 Task: Open an excel sheet with  and write heading  Make a employee details data  Add 10 employee name:-  'Ethan Reynolds, Olivia Thompson, Benjamin Martinez, Emma Davis, Alexander Mitchell, Ava Rodriguez, Daniel Anderson, Mia Lewis, Christopher Scott, Sophia Harris. _x000D_
' in December Last week sales are  1000 to 1010. Department:-  Sales, HR, Finance, Marketing, IT, Operations, Finance, HR, Sales, Marketing. _x000D_
Position:-  Sales Manager, HR Manager, Accountant, Marketing Specialist, IT Specialist, Operations Manager, Financial Analyst, HR Assistant, Sales Representative, Marketing Assistant. _x000D_
Salary (USD):-  5000,4500,4000, 3800, 4200, 5200, 3800, 2800, 3200, 2500. _x000D_
Start Date:-  1/15/2020,7/1/2019, 3/10/2021,2/5/2022, 11/30/2018,6/15/2020, 9/1/2021,4/20/2022, 2/10/2019,9/5/2020. Save page auditingSalesPerformance_2022
Action: Mouse moved to (175, 132)
Screenshot: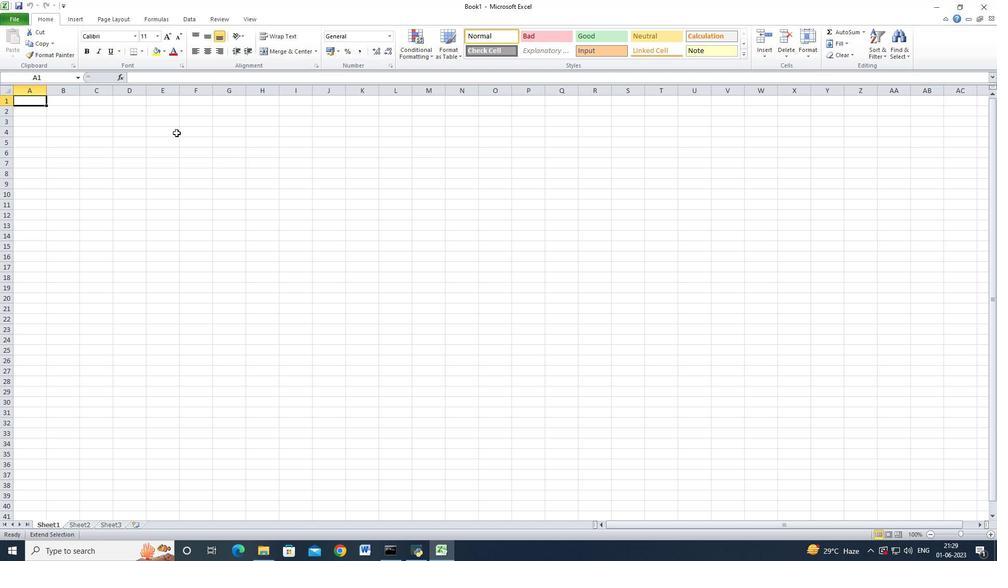 
Action: Key pressed <Key.shift>Make<Key.space>a<Key.space><Key.shift_r>E<Key.backspace>employee<Key.space>details<Key.space>data<Key.down><Key.shift_r>S.<Key.space><Key.shift>No.<Key.enter><Key.up><Key.right><Key.shift_r>Employee<Key.space><Key.shift>Name<Key.down><Key.left>1<Key.right><Key.shift_r>Ethan<Key.space><Key.shift_r>Reynolds<Key.down><Key.left>2<Key.right><Key.shift>Olivia<Key.space><Key.shift_r>Thompson<Key.down><Key.left>3<Key.right><Key.shift_r>En<Key.backspace>e<Key.backspace><Key.backspace><Key.backspace><Key.shift>Bem<Key.backspace>njamin<Key.space><Key.shift>Martinez<Key.down><Key.left>4<Key.right><Key.shift_r>Emma<Key.space><Key.shift_r>Davis<Key.down><Key.left>5<Key.right><Key.left><Key.right><Key.left><Key.right><Key.shift_r>Alexander<Key.space><Key.shift>Mitchell<Key.down><Key.left>6<Key.down><Key.up><Key.right><Key.shift_r>Ava<Key.space><Key.shift_r>Rodriguez<Key.down><Key.left>7<Key.right><Key.shift_r>Daniel<Key.space><Key.shift_r>Anderson<Key.down><Key.left>8<Key.right><Key.shift>Mia<Key.space><Key.shift>Lewis<Key.space><Key.down><Key.left>9<Key.right><Key.shift_r>Christopher<Key.space><Key.shift_r>Scott<Key.down><Key.left>10<Key.right><Key.shift_r>Sp<Key.backspace>ophia<Key.space><Key.shift>Harris<Key.down><Key.up><Key.up><Key.down><Key.up><Key.right><Key.shift_r>De<Key.esc>
Screenshot: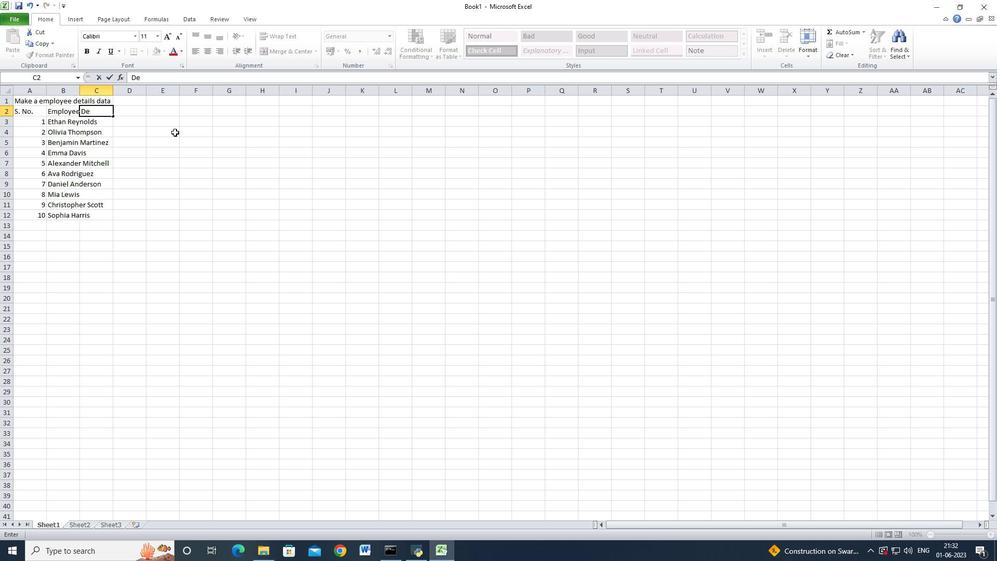 
Action: Mouse moved to (7, 88)
Screenshot: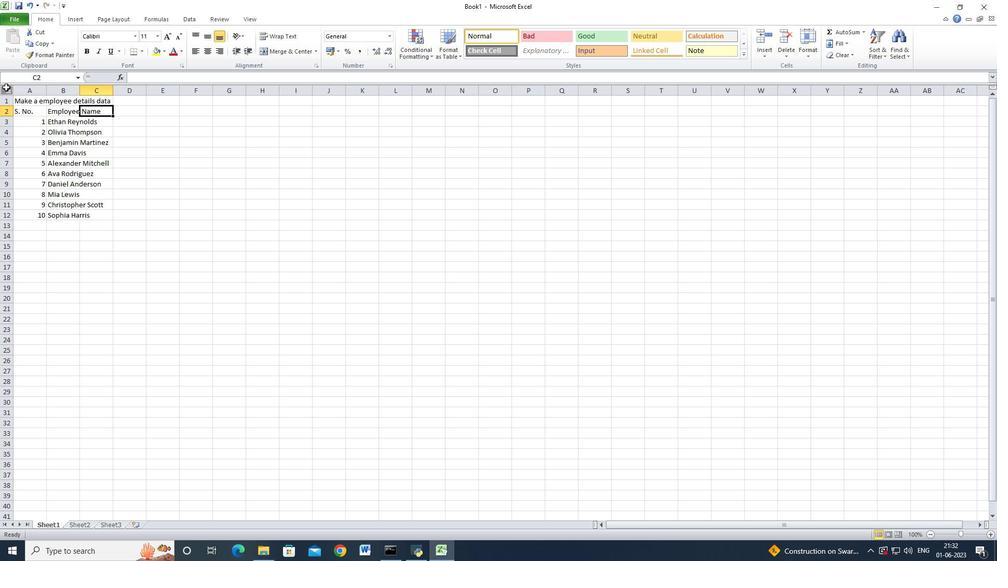 
Action: Mouse pressed left at (7, 88)
Screenshot: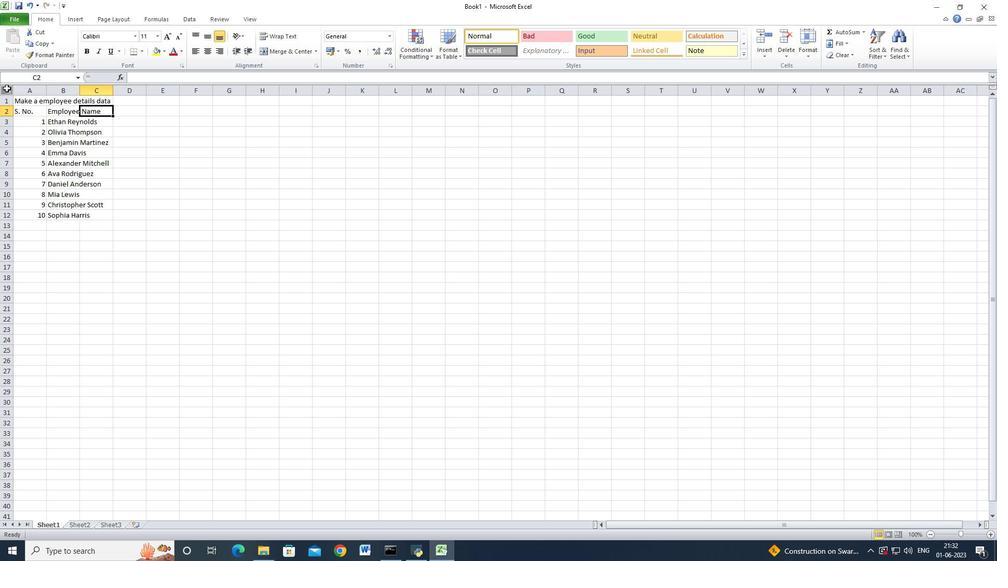 
Action: Mouse moved to (47, 93)
Screenshot: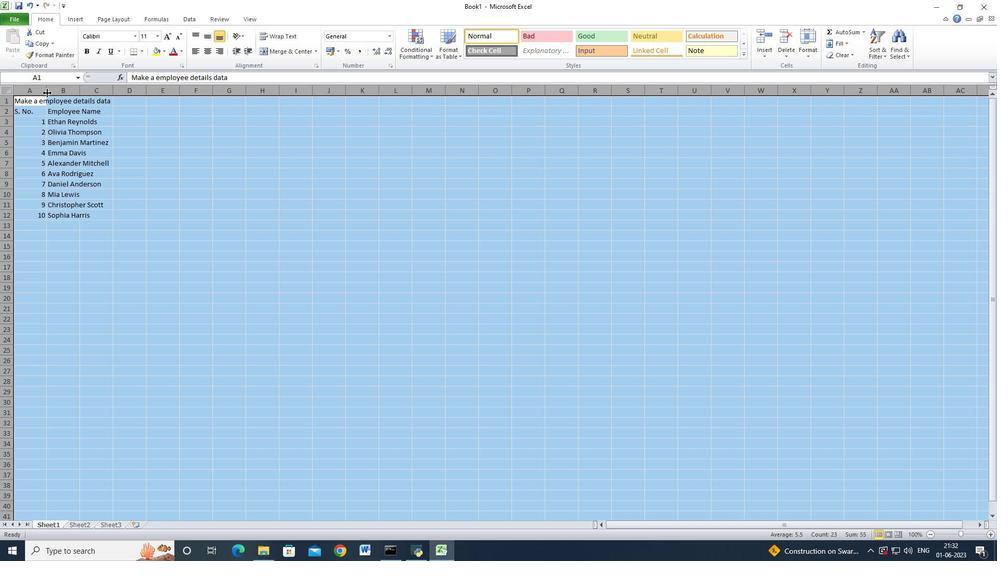 
Action: Mouse pressed left at (47, 93)
Screenshot: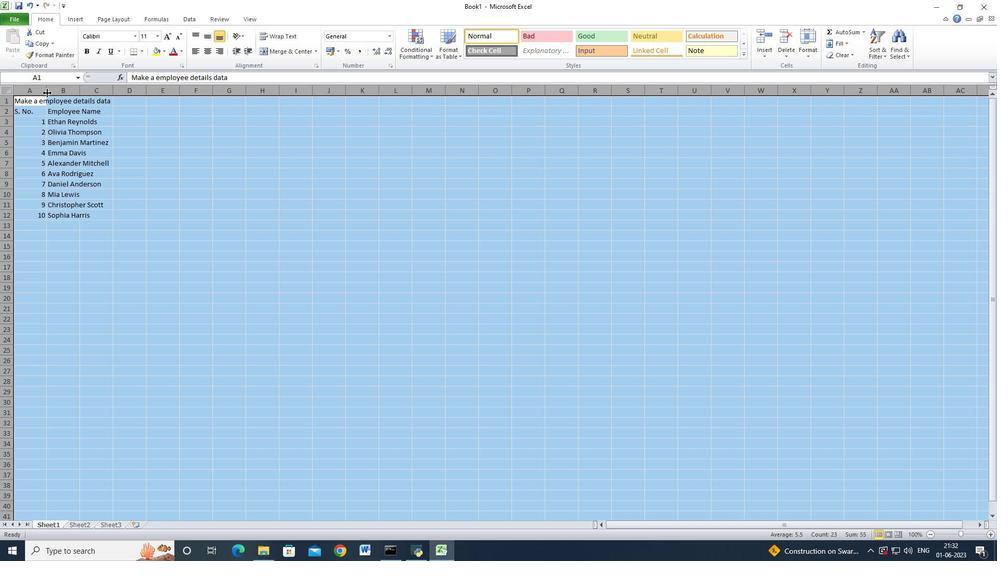 
Action: Mouse moved to (48, 94)
Screenshot: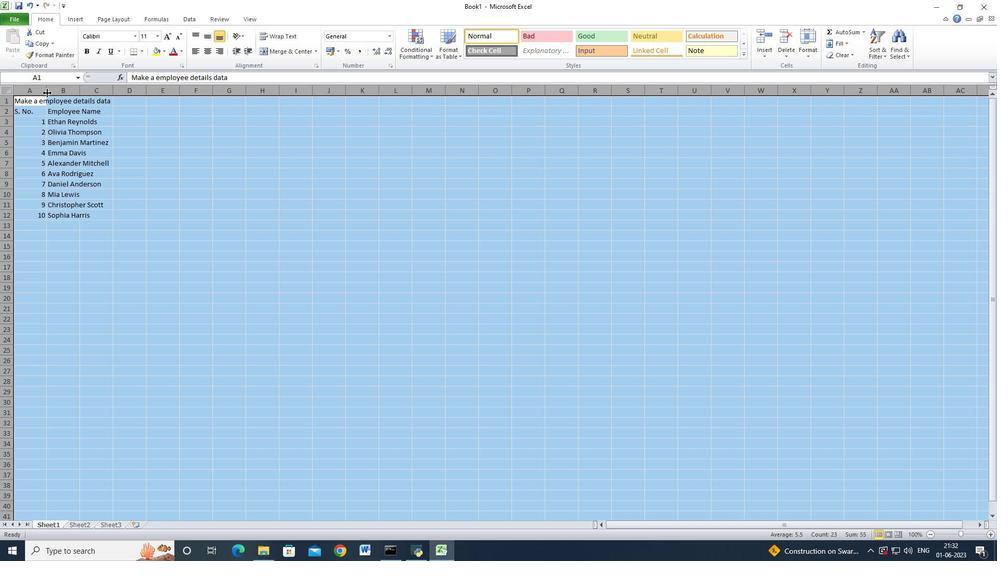 
Action: Mouse pressed left at (48, 94)
Screenshot: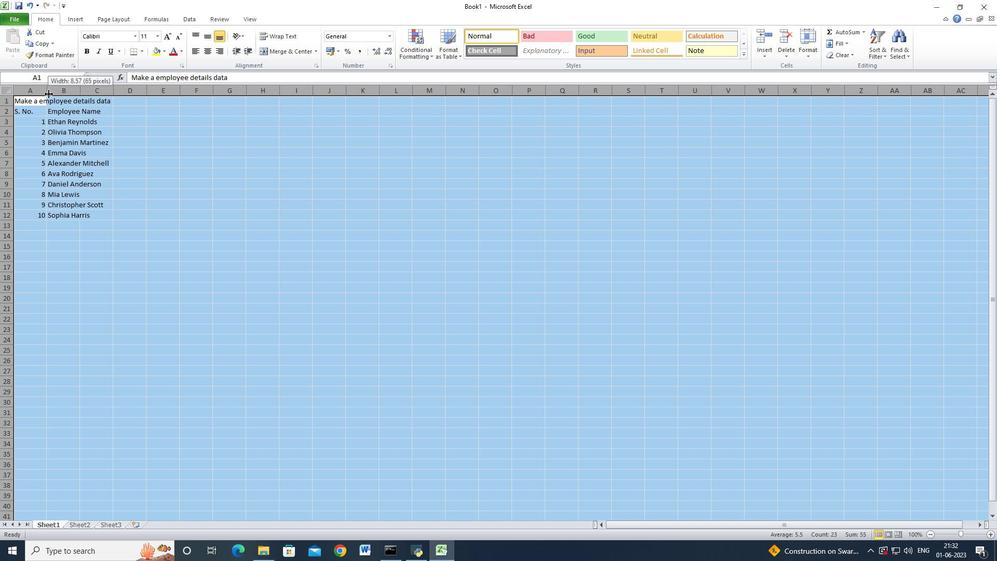
Action: Mouse moved to (49, 91)
Screenshot: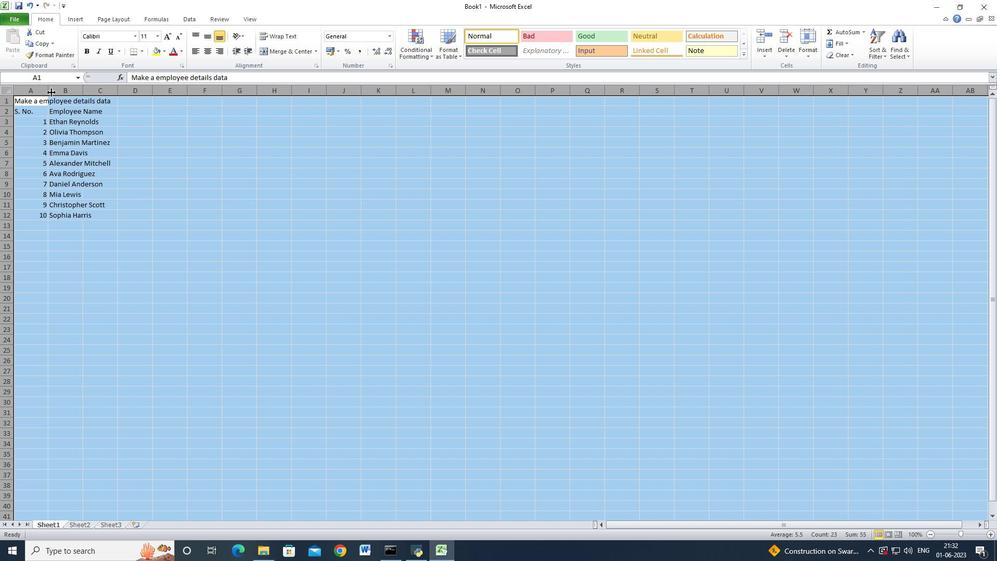 
Action: Mouse pressed left at (49, 91)
Screenshot: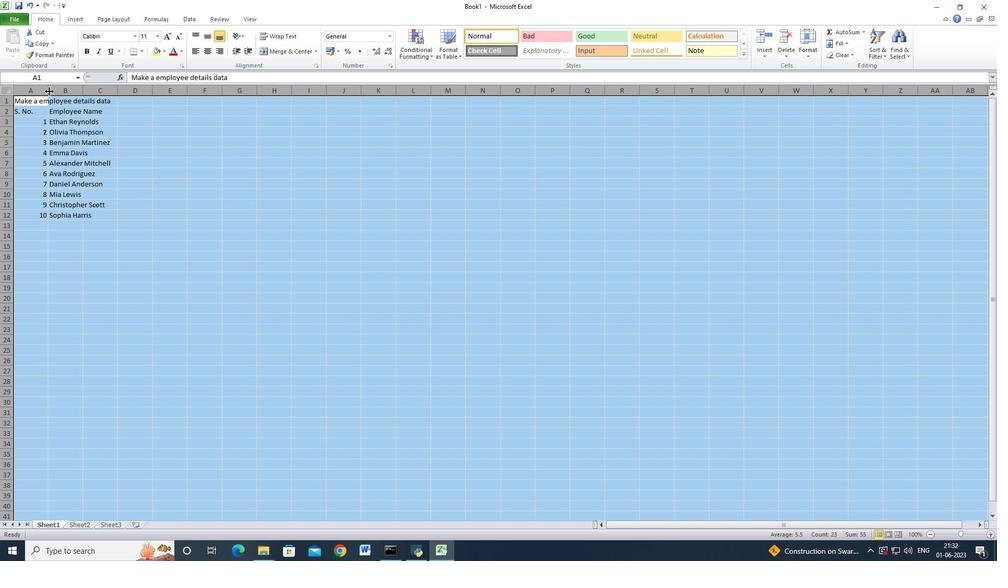 
Action: Mouse moved to (49, 91)
Screenshot: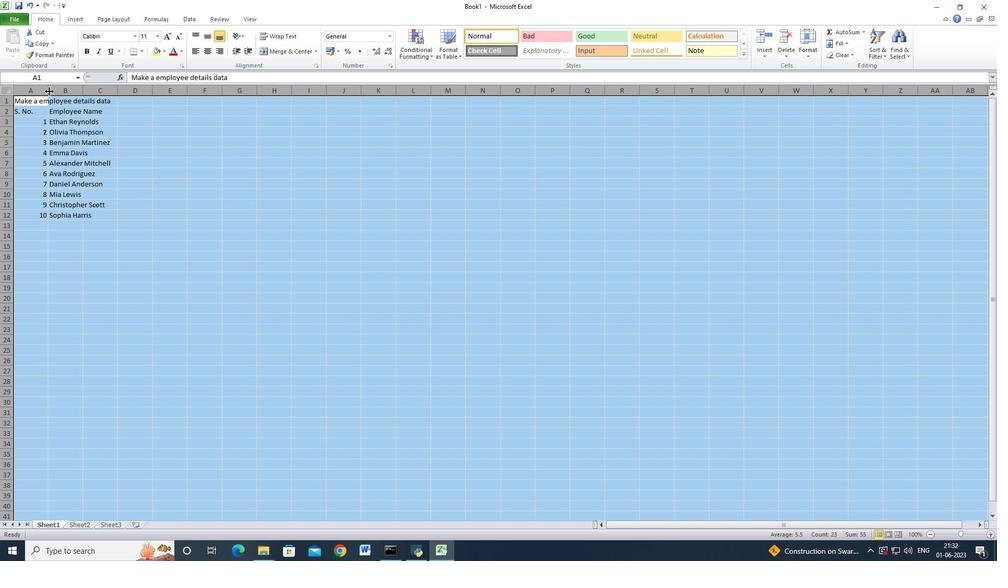 
Action: Mouse pressed left at (49, 91)
Screenshot: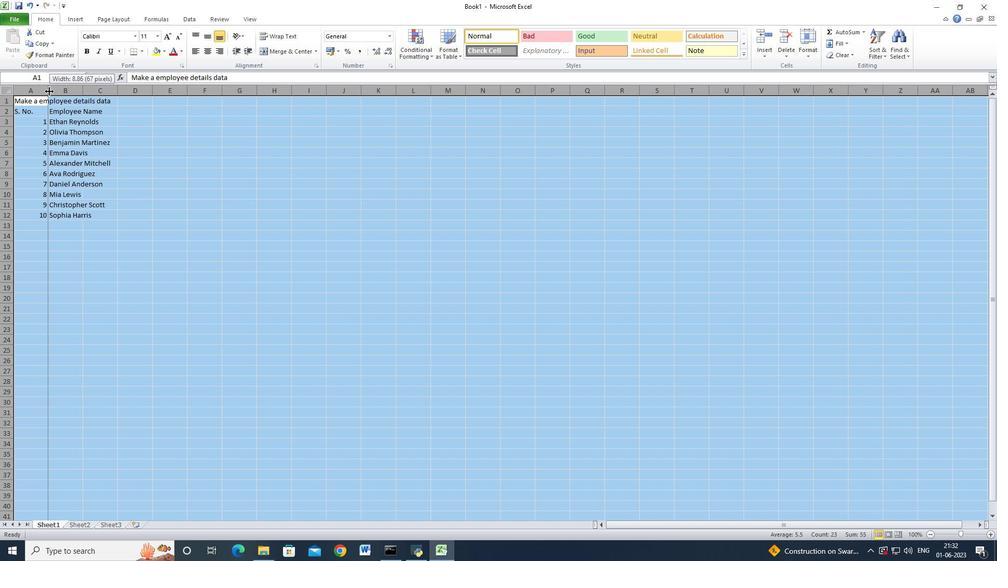 
Action: Mouse moved to (160, 116)
Screenshot: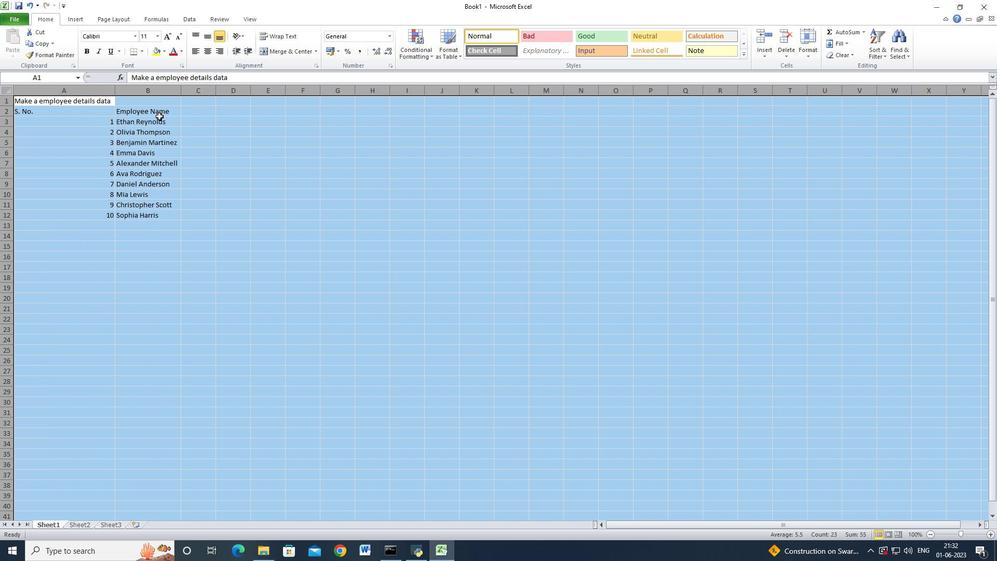 
Action: Mouse pressed left at (160, 116)
Screenshot: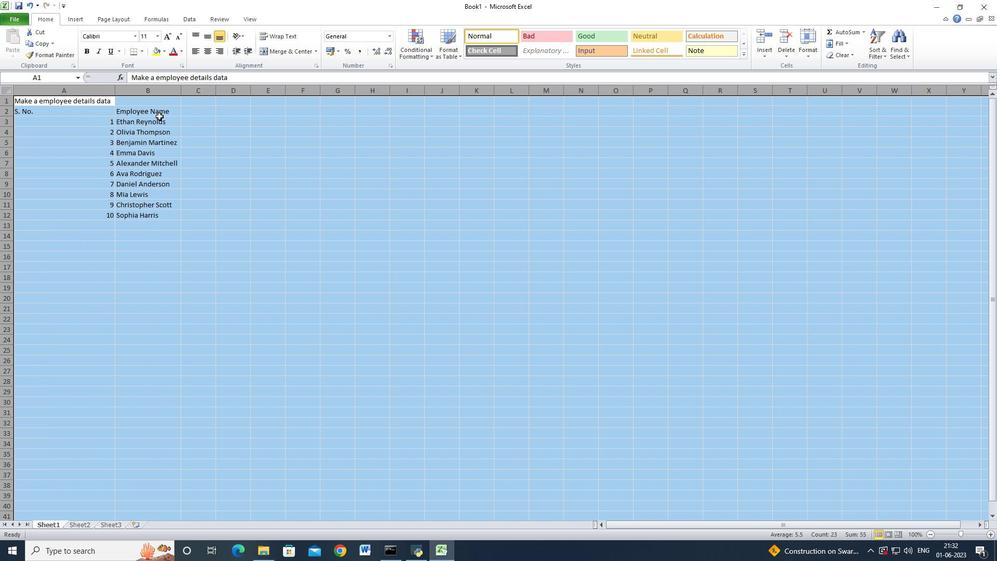 
Action: Mouse moved to (196, 114)
Screenshot: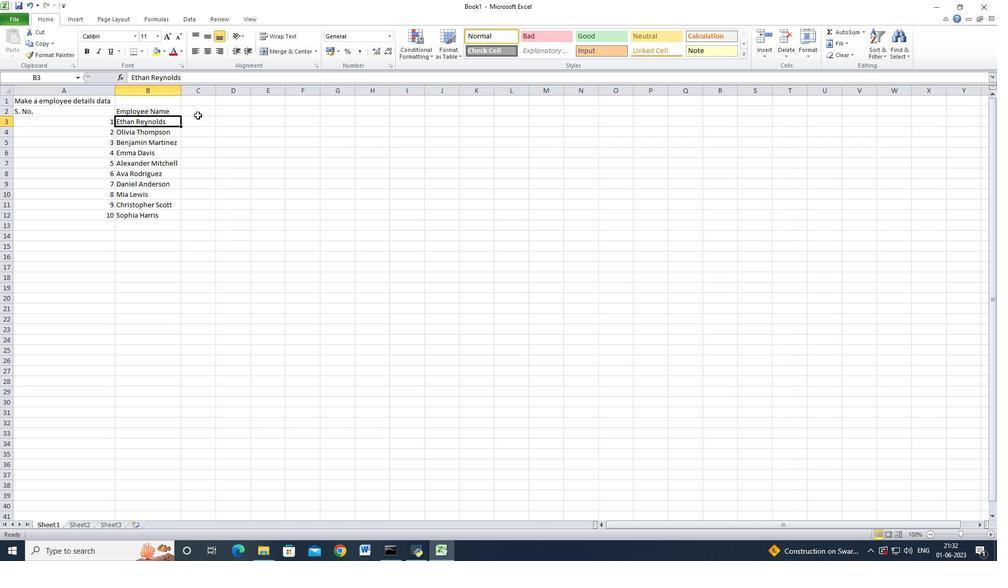 
Action: Mouse pressed left at (196, 114)
Screenshot: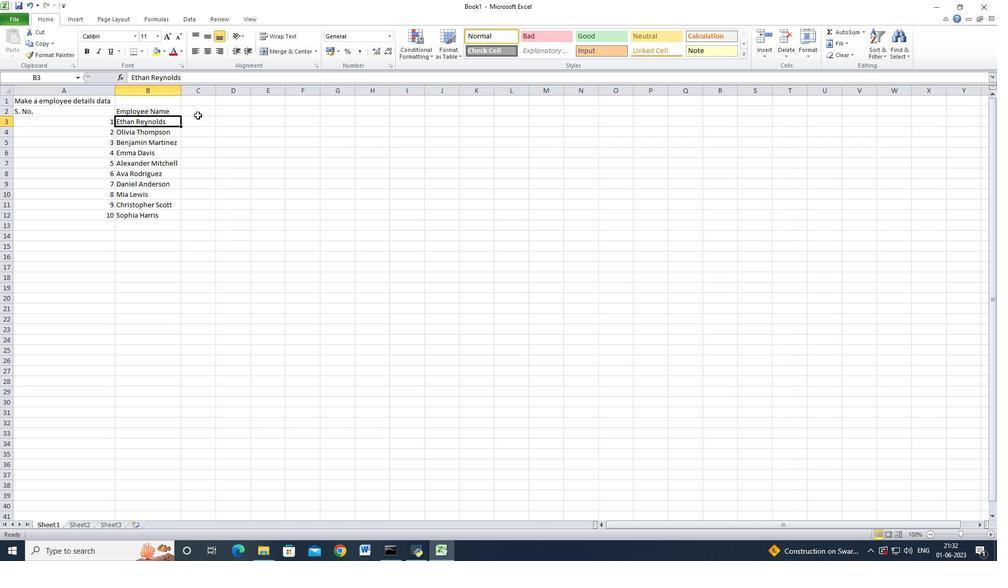 
Action: Mouse moved to (507, 103)
Screenshot: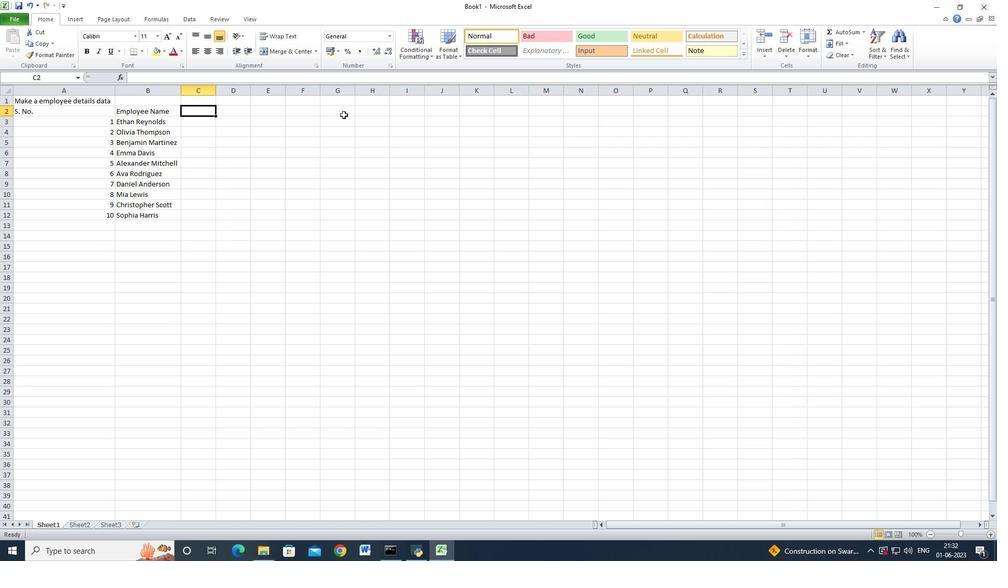 
Action: Key pressed <Key.shift_r>December<Key.space><Key.shift>Last<Key.space><Key.shift_r>Week<Key.space><Key.shift_r>Sales<Key.enter><Key.up><Key.down>1000<Key.backspace>1<Key.down>1002<Key.down>1003<Key.down>1004<Key.down>1005<Key.down>1006<Key.down>1007<Key.down>1008<Key.down>1009<Key.down>1010<Key.down><Key.up><Key.up>
Screenshot: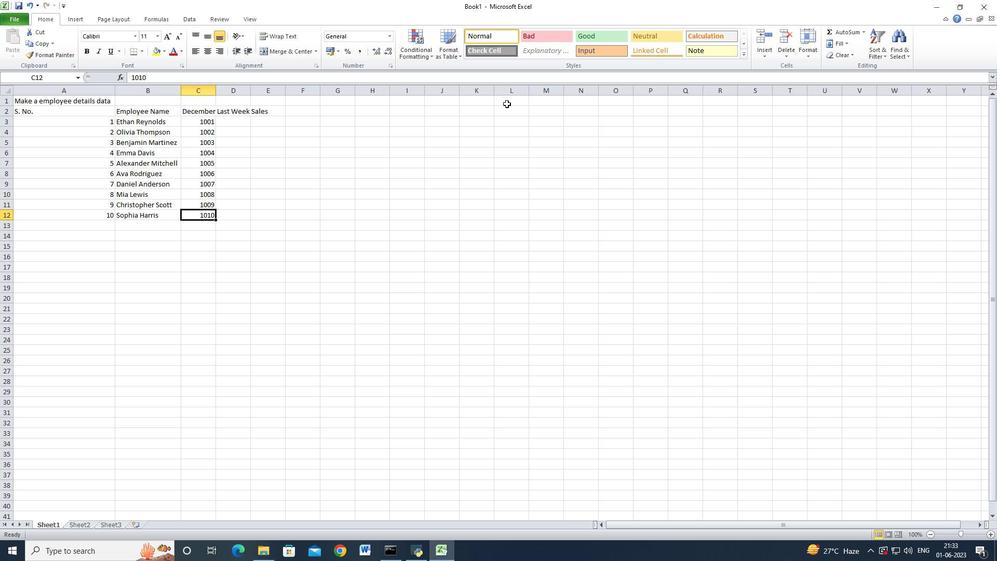
Action: Mouse moved to (216, 89)
Screenshot: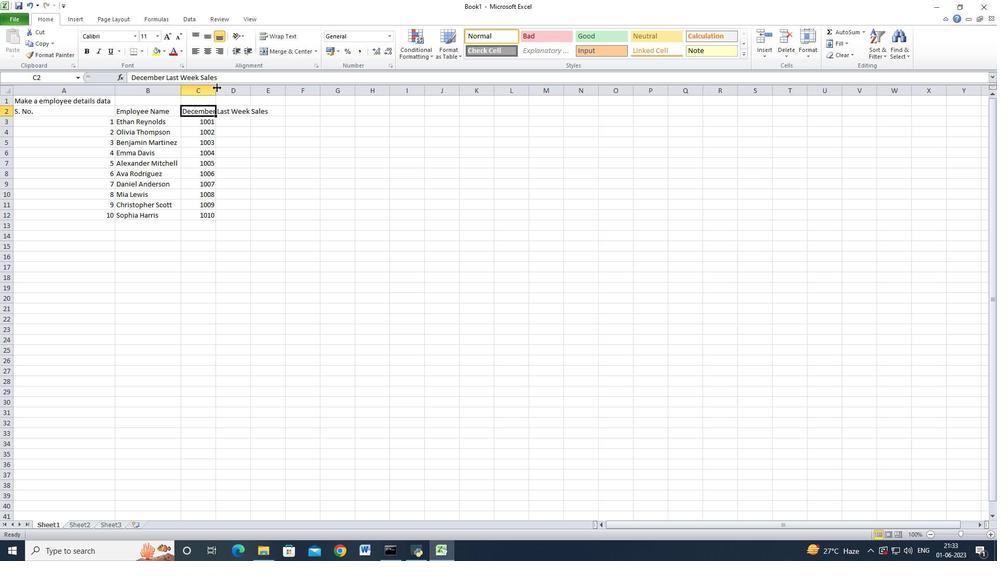 
Action: Mouse pressed left at (216, 89)
Screenshot: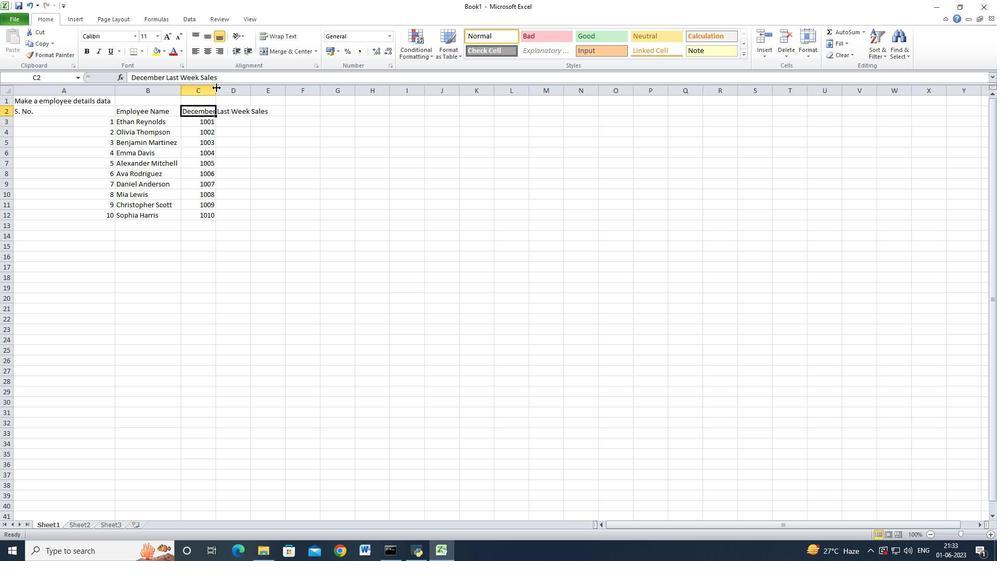 
Action: Mouse moved to (216, 89)
Screenshot: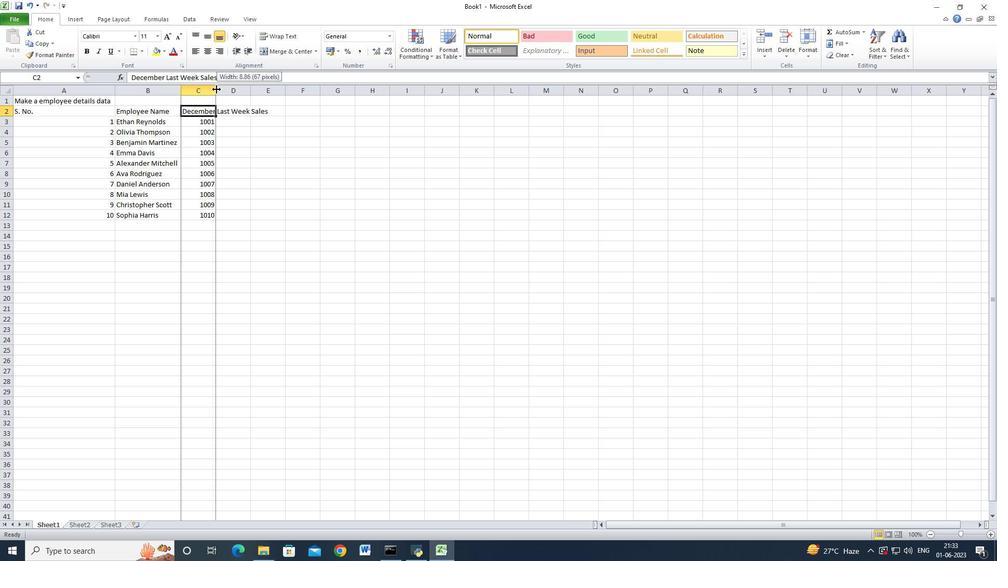 
Action: Mouse pressed left at (216, 89)
Screenshot: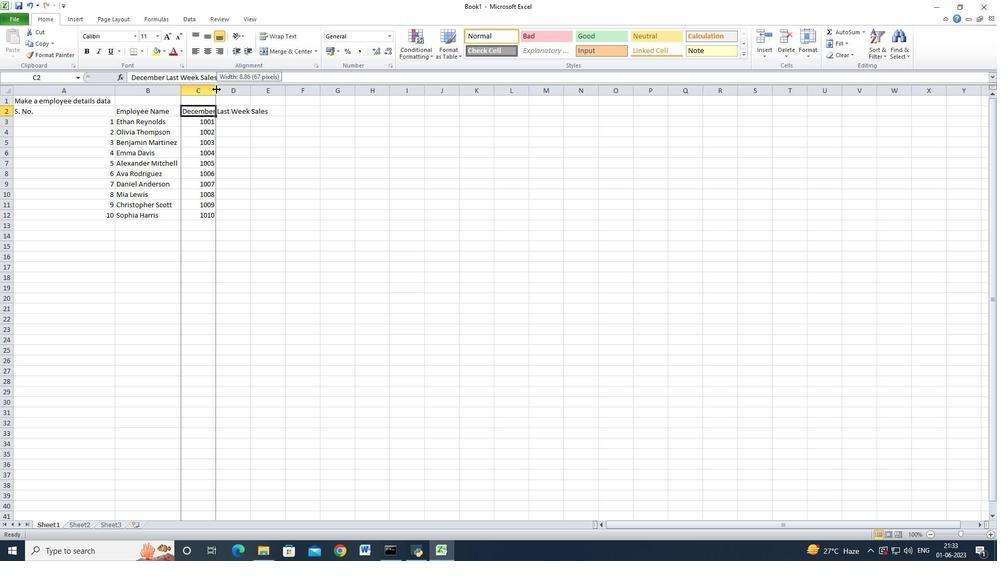 
Action: Mouse moved to (284, 108)
Screenshot: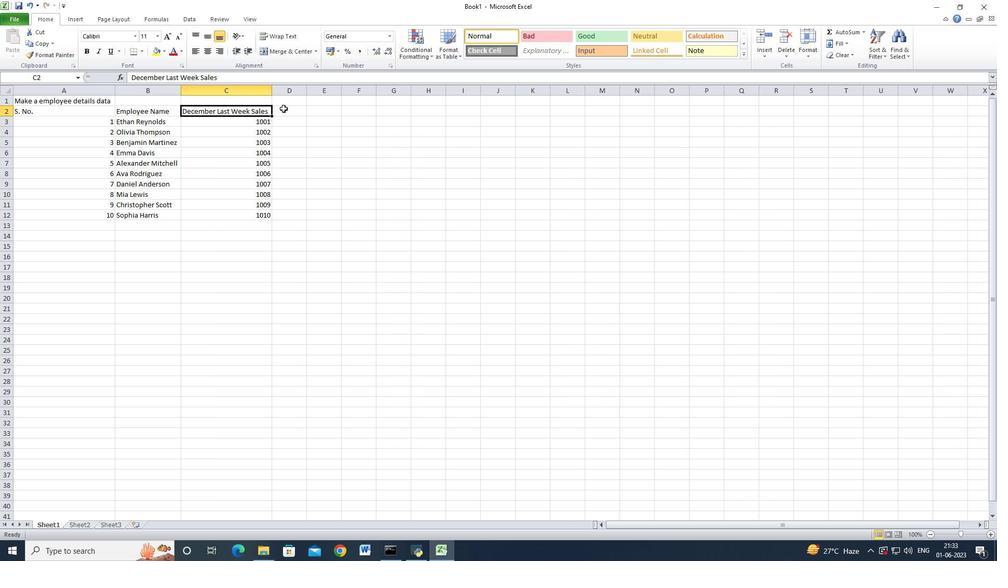 
Action: Mouse pressed left at (283, 108)
Screenshot: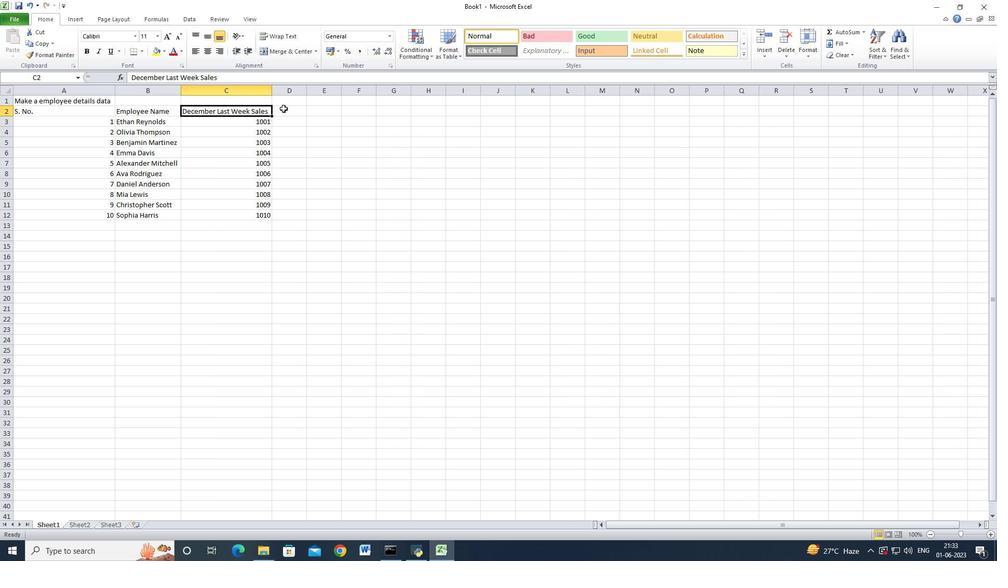 
Action: Mouse moved to (350, 134)
Screenshot: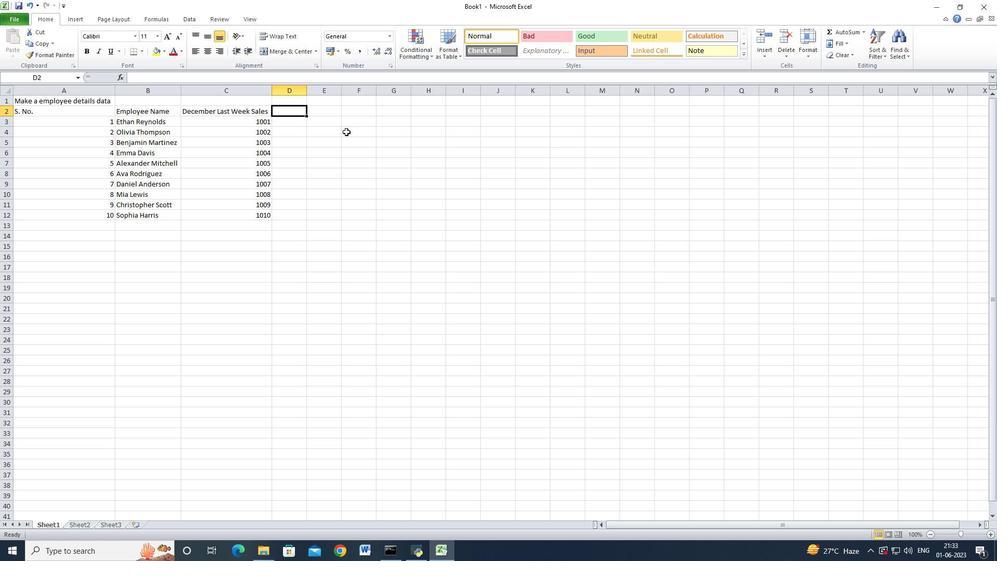 
Action: Key pressed <Key.shift_r>Department<Key.down>
Screenshot: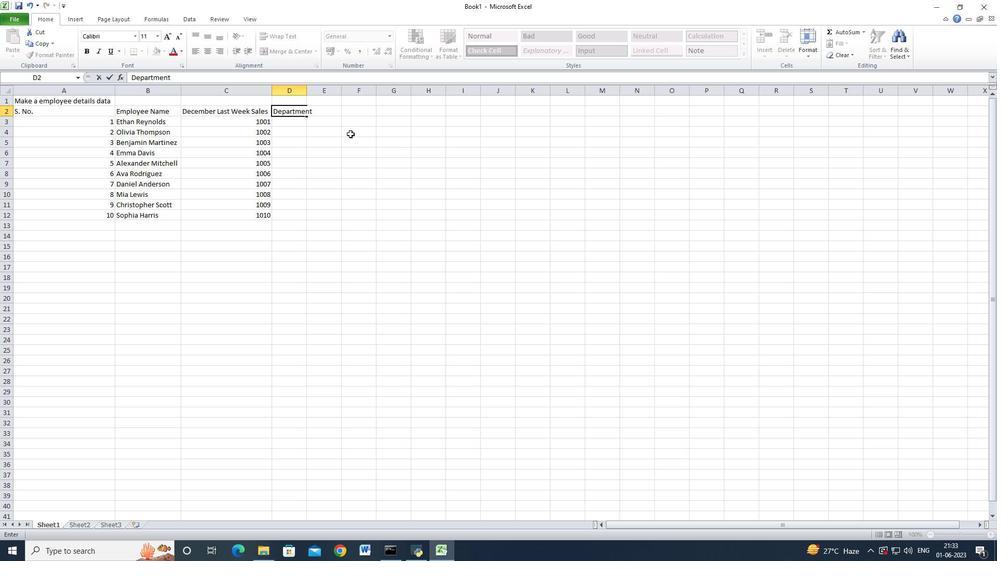 
Action: Mouse moved to (306, 93)
Screenshot: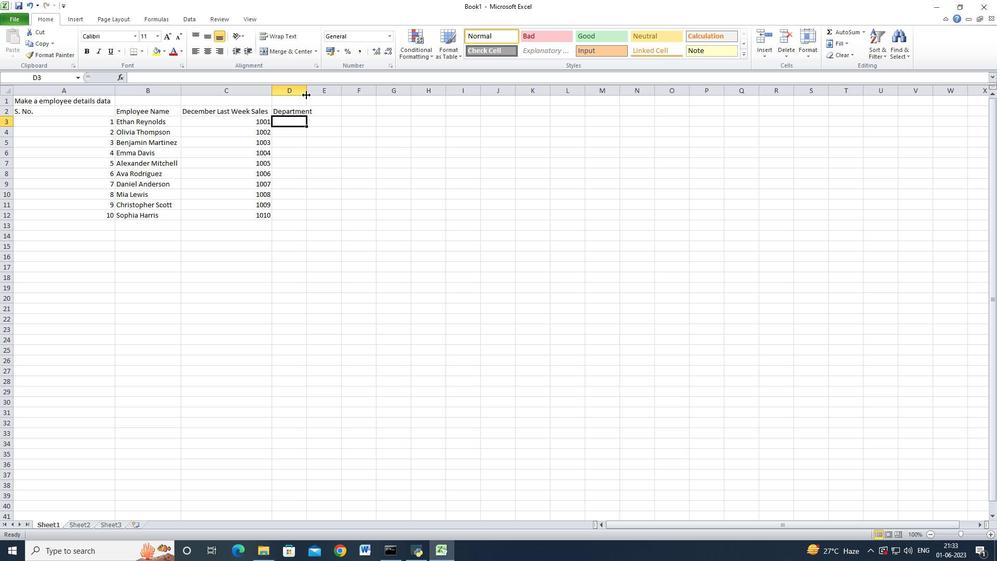 
Action: Mouse pressed left at (306, 93)
Screenshot: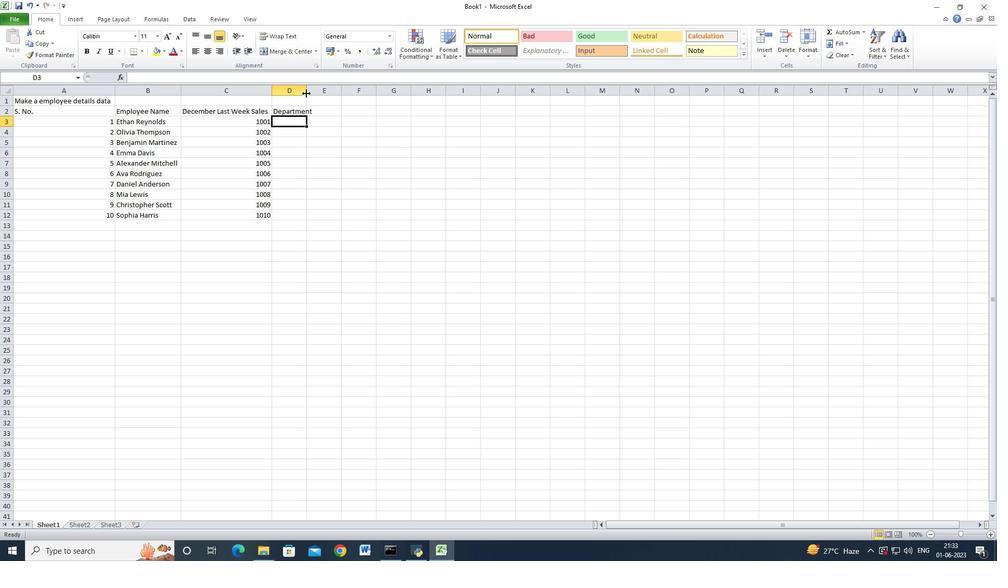 
Action: Mouse pressed left at (306, 93)
Screenshot: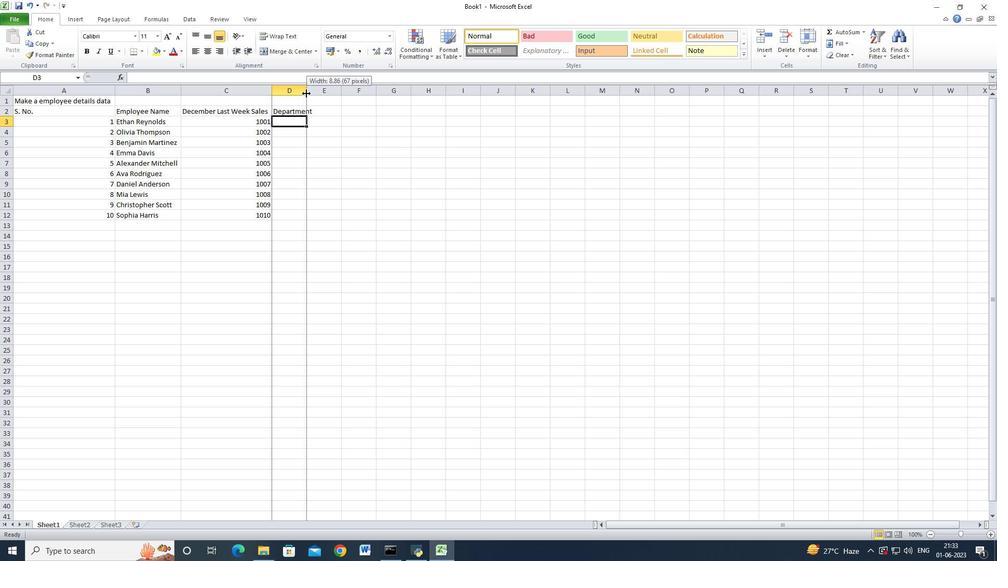 
Action: Mouse moved to (468, 201)
Screenshot: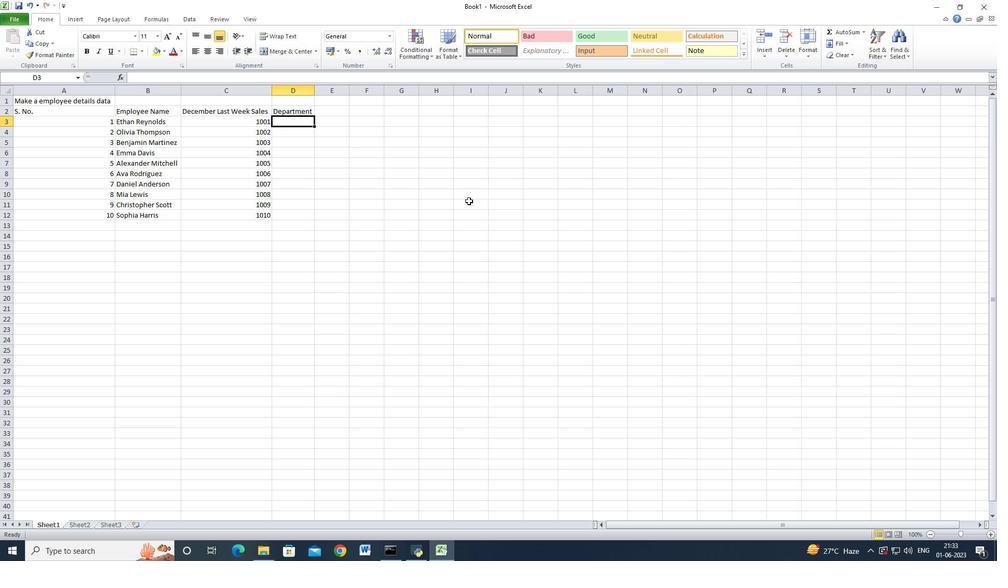 
Action: Key pressed <Key.shift_r>Sales<Key.down><Key.shift>H<Key.shift_r>R<Key.down><Key.shift_r>Finance<Key.down><Key.shift>Marketing<Key.down><Key.shift>I<Key.shift_r>T<Key.down><Key.shift>Operations<Key.down><Key.shift_r>Finance<Key.down><Key.shift>H<Key.shift_r>R<Key.down><Key.shift_r>Sales<Key.down><Key.shift>Marketing<Key.down><Key.up><Key.up><Key.right>
Screenshot: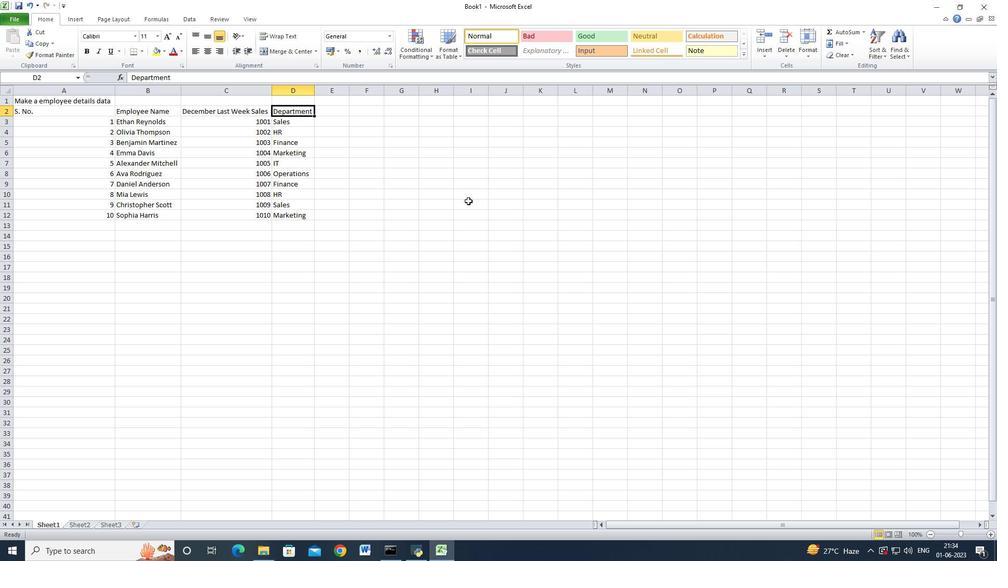 
Action: Mouse moved to (314, 90)
Screenshot: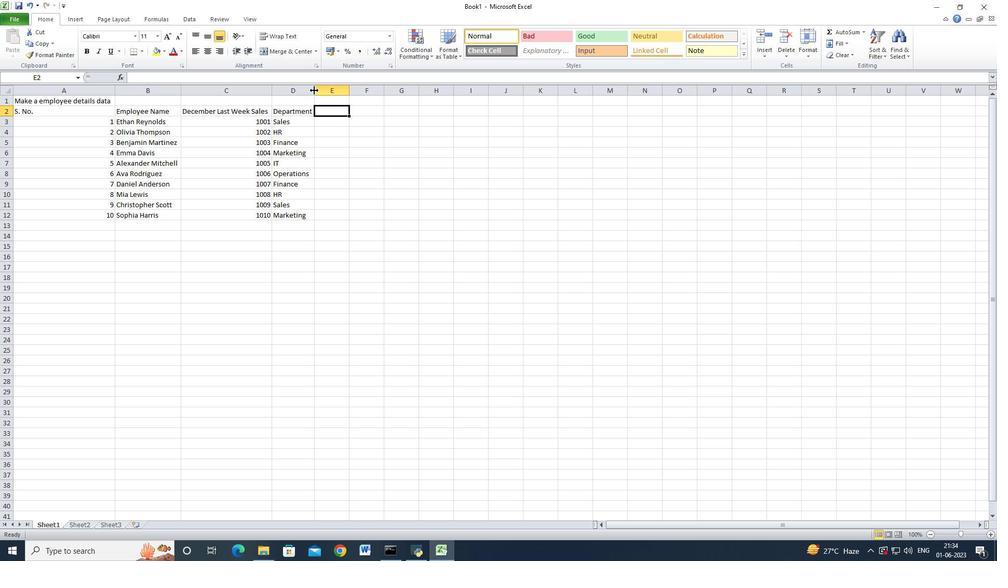 
Action: Mouse pressed left at (314, 90)
Screenshot: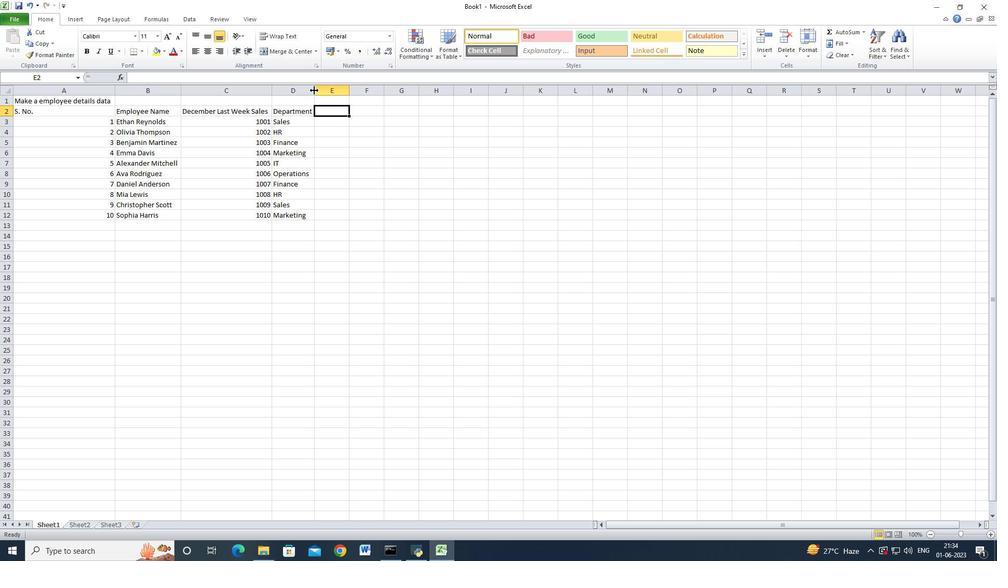 
Action: Mouse moved to (314, 89)
Screenshot: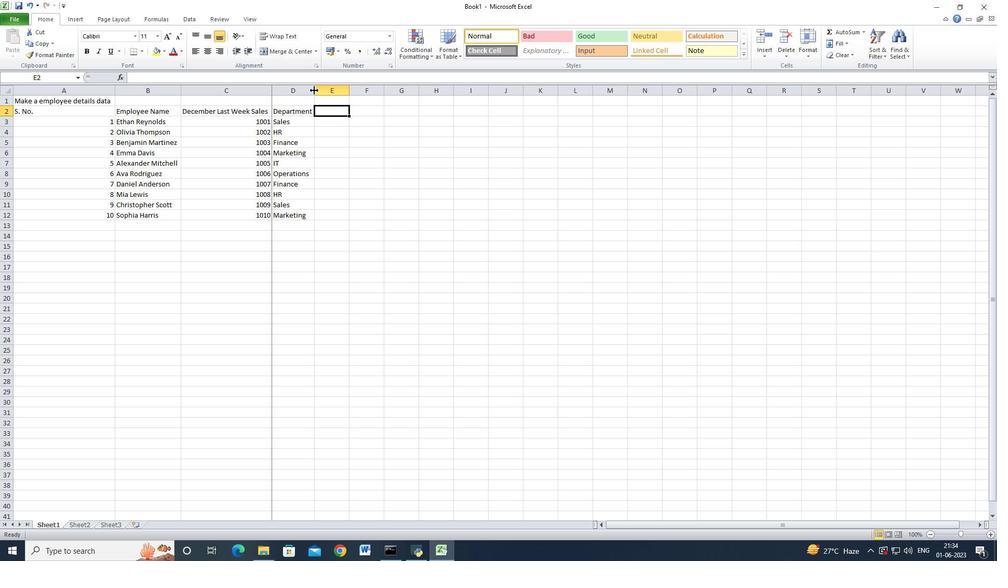 
Action: Mouse pressed left at (314, 89)
Screenshot: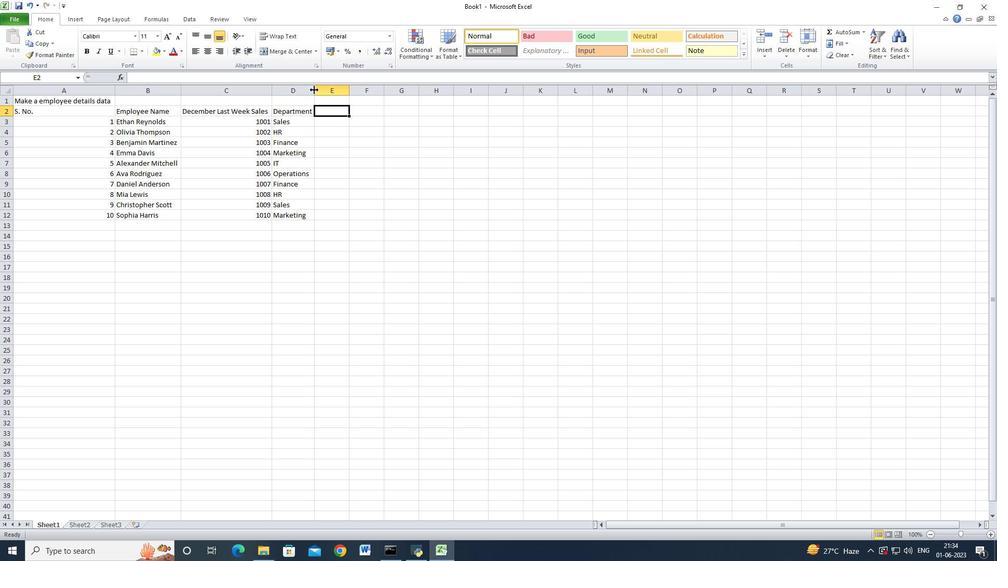 
Action: Mouse moved to (371, 171)
Screenshot: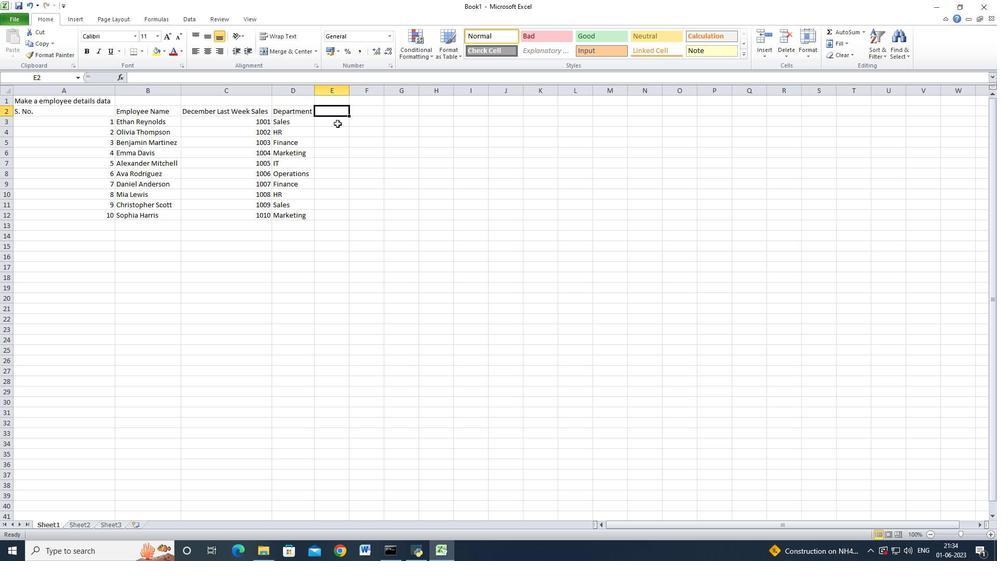 
Action: Key pressed <Key.shift>Position<Key.down><Key.shift_r>Sales<Key.space><Key.shift>Manager<Key.down><Key.shift>H<Key.shift_r>R<Key.space><Key.shift>Manager<Key.down><Key.shift_r>Accountant<Key.down><Key.up><Key.down><Key.shift>Marketing<Key.space><Key.shift_r>Specialist<Key.down><Key.up><Key.down><Key.shift>I<Key.shift_r>T<Key.space><Key.shift_r><Key.shift_r><Key.shift_r><Key.shift_r><Key.shift_r><Key.shift_r><Key.shift_r><Key.shift_r><Key.shift_r><Key.shift_r><Key.shift_r><Key.shift_r><Key.shift_r><Key.shift_r><Key.shift_r><Key.shift_r><Key.shift_r><Key.shift_r><Key.shift_r><Key.shift_r><Key.shift_r><Key.shift_r><Key.shift_r><Key.shift_r><Key.shift_r><Key.shift_r><Key.shift_r><Key.shift_r>Specialist<Key.down><Key.shift>Operations<Key.down><Key.up><Key.f2><Key.space><Key.shift>Manager<Key.down><Key.enter><Key.shift_r>Financial<Key.space><Key.shift_r>Analyst<Key.enter><Key.up><Key.down><Key.shift>H<Key.shift_r>R<Key.space><Key.shift_r>Assistant<Key.enter><Key.shift_r>Sales<Key.space><Key.shift_r>Repersentative<Key.enter><Key.shift>Marketing<Key.space><Key.shift_r>Assistant<Key.enter><Key.up><Key.up><Key.right>
Screenshot: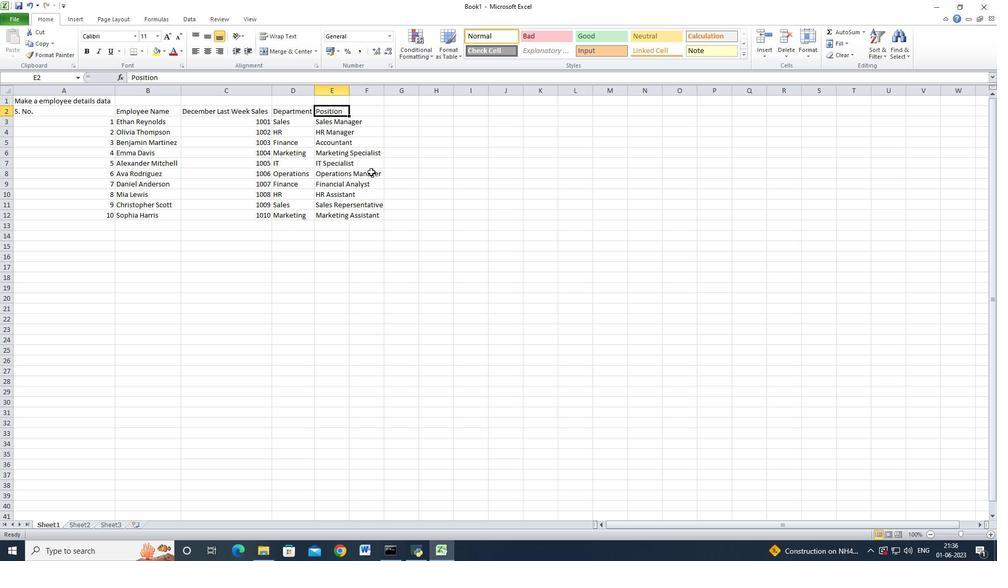 
Action: Mouse moved to (350, 91)
Screenshot: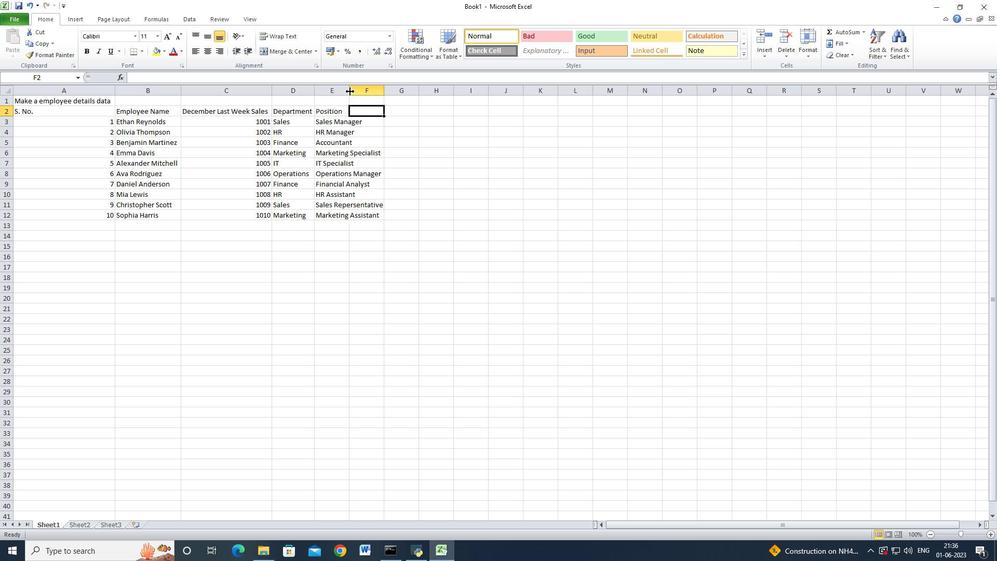 
Action: Mouse pressed left at (350, 91)
Screenshot: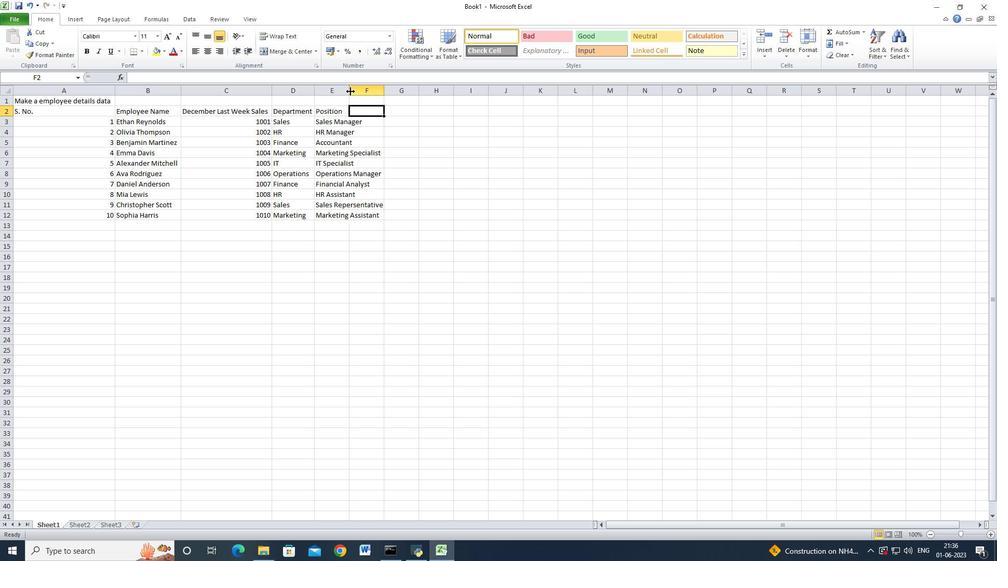 
Action: Mouse moved to (350, 91)
Screenshot: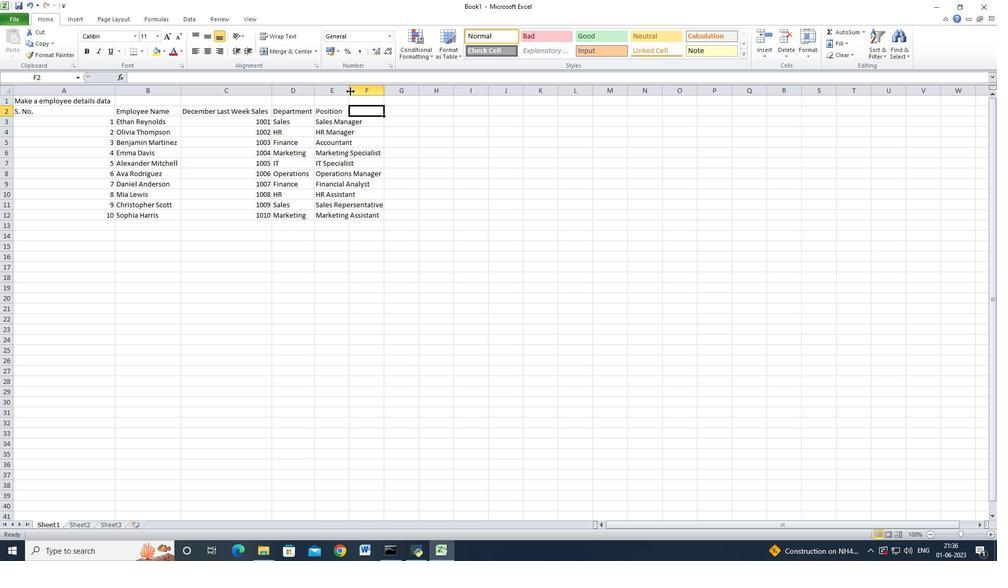 
Action: Mouse pressed left at (350, 91)
Screenshot: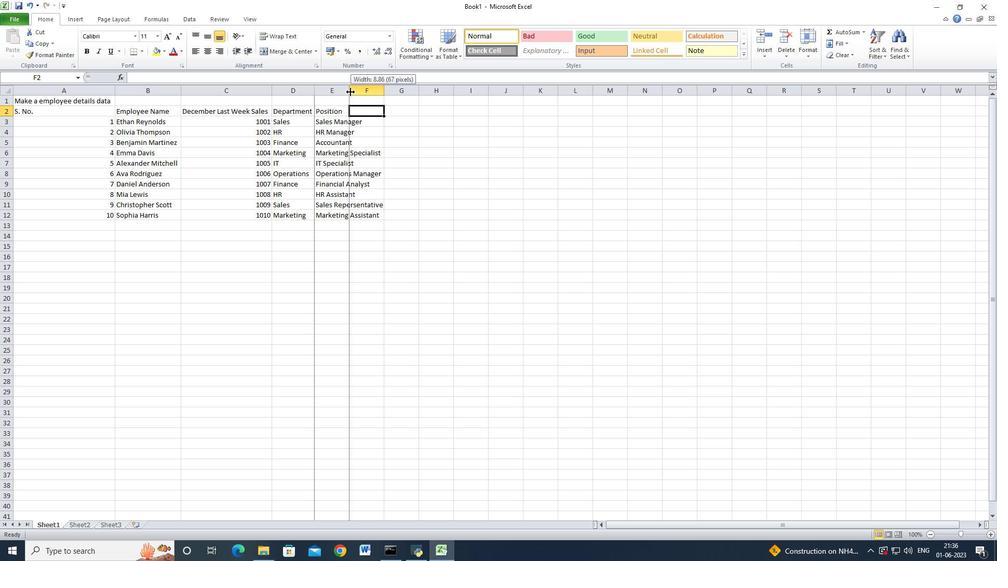 
Action: Mouse moved to (408, 143)
Screenshot: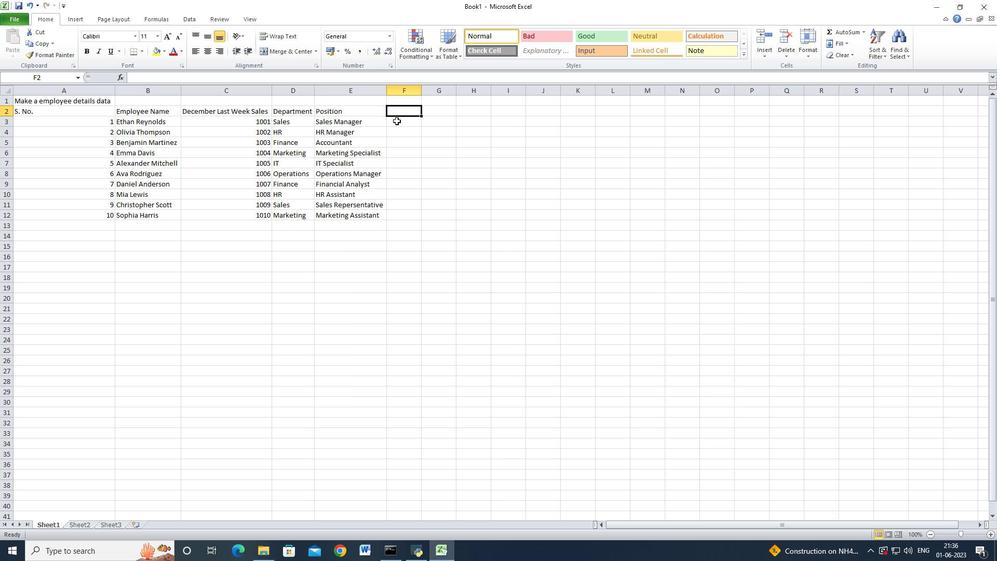 
Action: Key pressed <Key.shift_r>Salary<Key.space><Key.shift_r>(<Key.shift>U<Key.shift_r><Key.shift_r><Key.shift_r><Key.shift_r><Key.shift_r><Key.shift_r><Key.shift_r><Key.shift_r><Key.shift_r><Key.shift_r><Key.shift_r><Key.shift_r><Key.shift_r><Key.shift_r><Key.shift_r><Key.shift_r><Key.shift_r><Key.shift_r><Key.shift_r><Key.shift_r><Key.shift_r><Key.shift_r><Key.shift_r><Key.shift_r><Key.shift_r><Key.shift_r><Key.shift_r>SD<Key.shift_r>)<Key.enter>5000<Key.down>4500<Key.down>4000<Key.down>3800<Key.down>4200<Key.down>5200<Key.down>3800<Key.down>2800<Key.down>3200<Key.down>2500<Key.down><Key.up><Key.up>
Screenshot: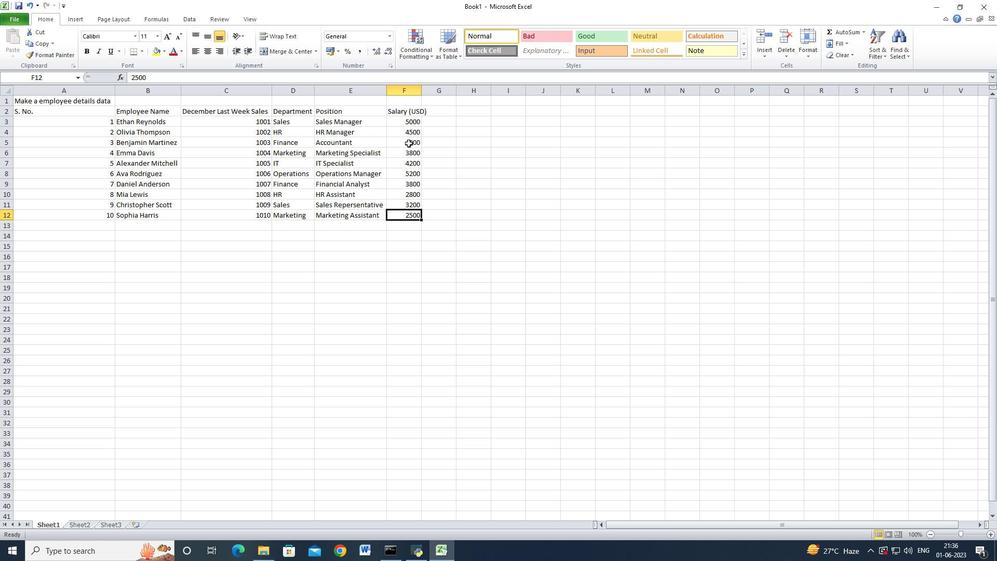 
Action: Mouse moved to (424, 91)
Screenshot: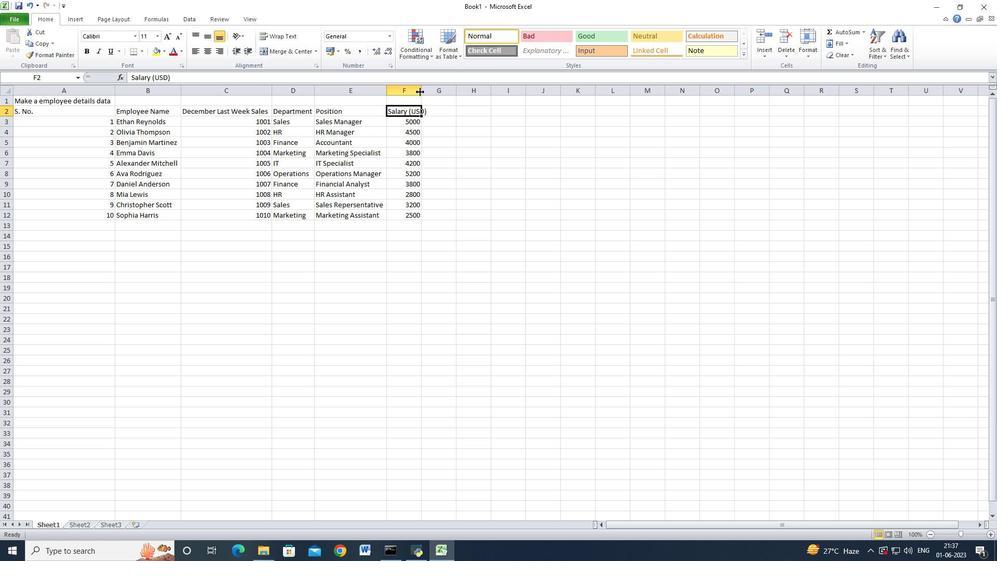 
Action: Mouse pressed left at (424, 91)
Screenshot: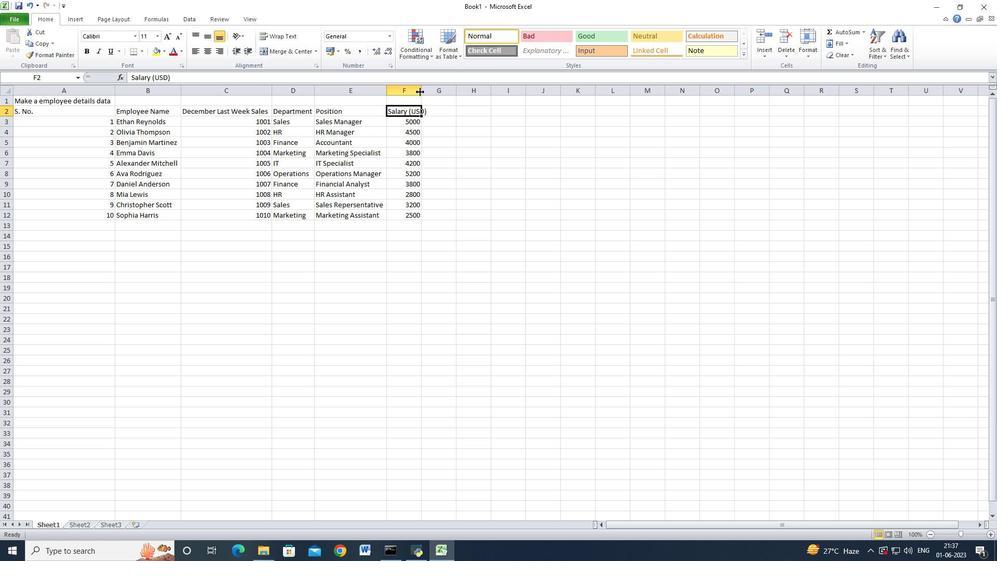 
Action: Mouse moved to (424, 92)
Screenshot: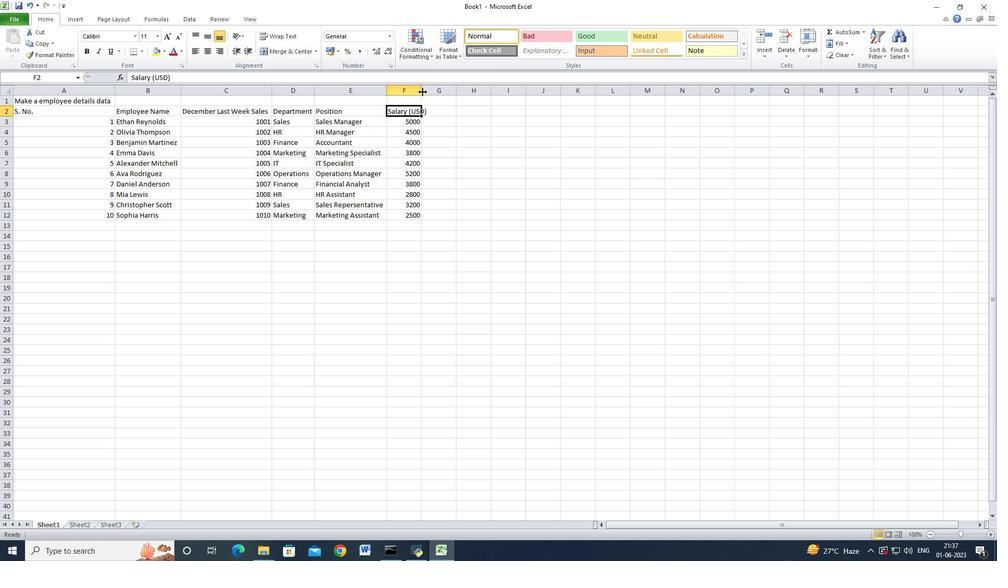 
Action: Mouse pressed left at (424, 92)
Screenshot: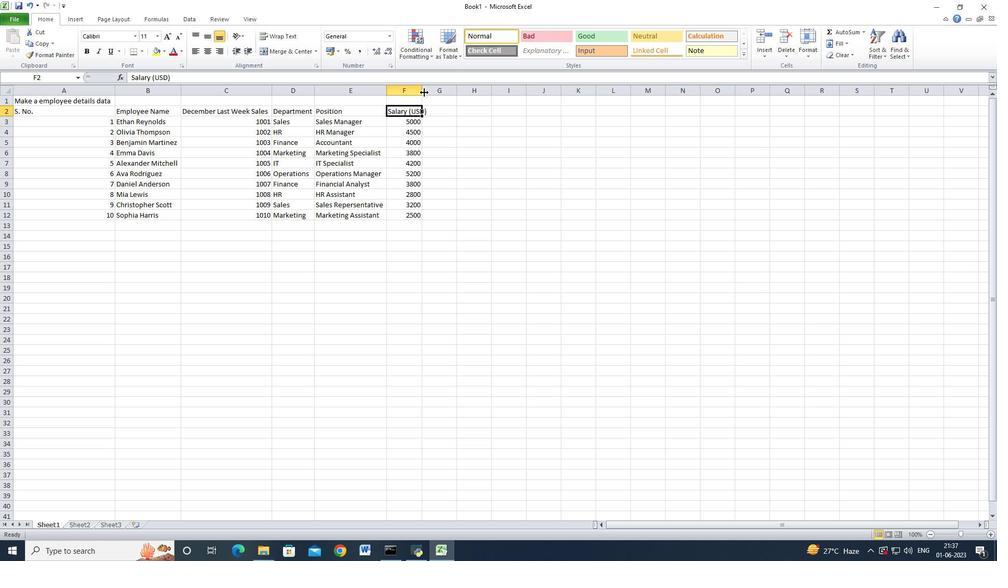 
Action: Mouse moved to (424, 92)
Screenshot: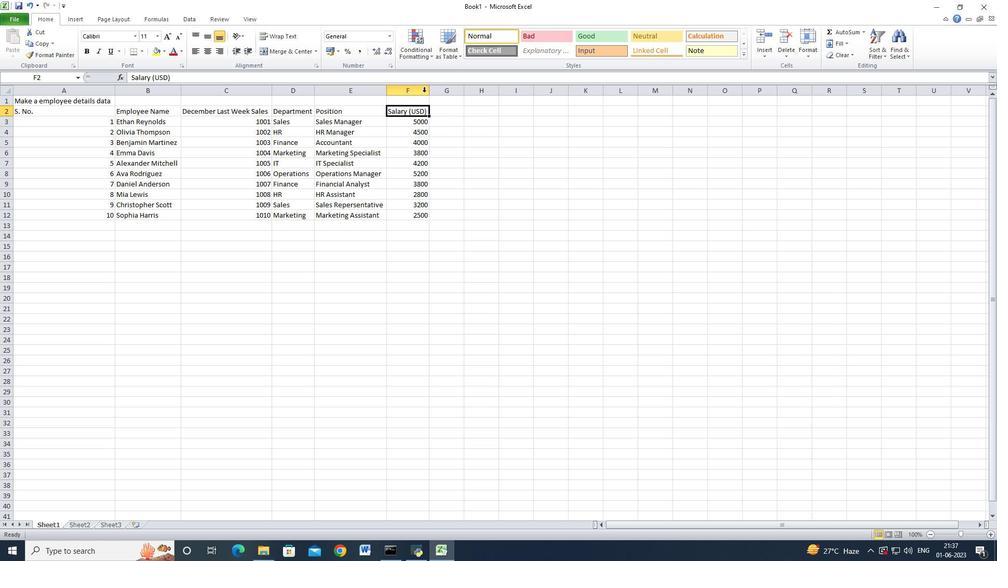
Action: Mouse pressed left at (424, 92)
Screenshot: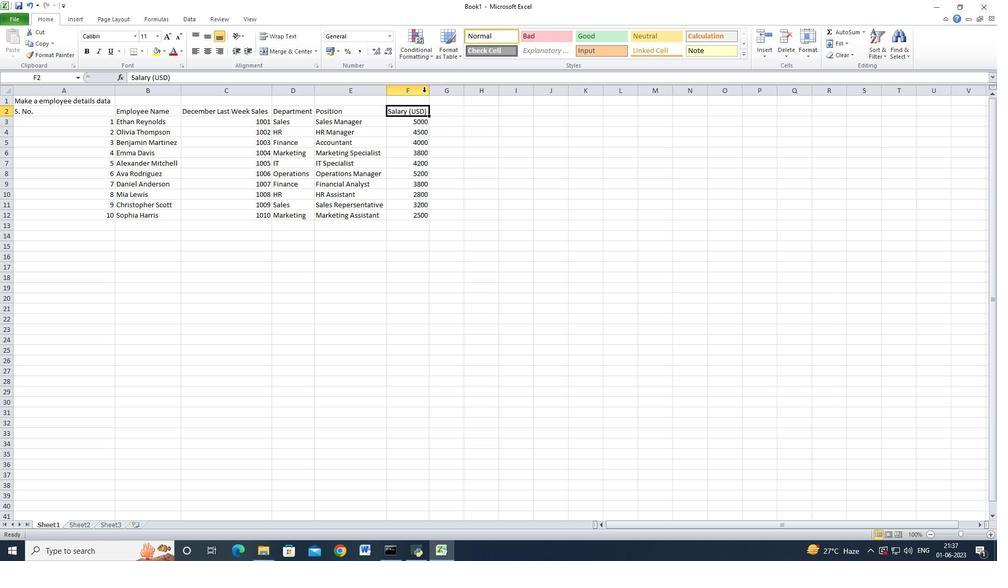 
Action: Mouse moved to (431, 90)
Screenshot: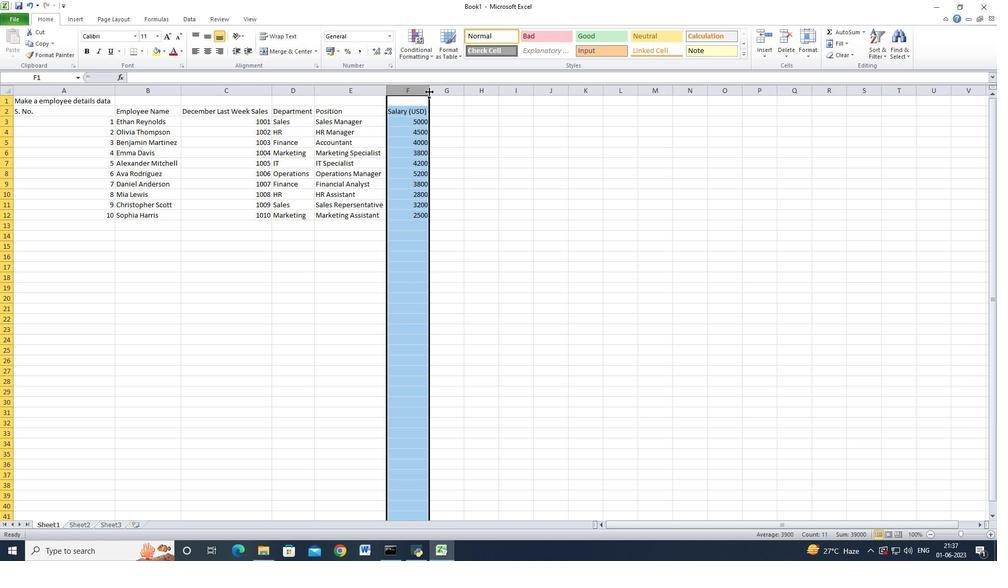 
Action: Mouse pressed left at (431, 90)
Screenshot: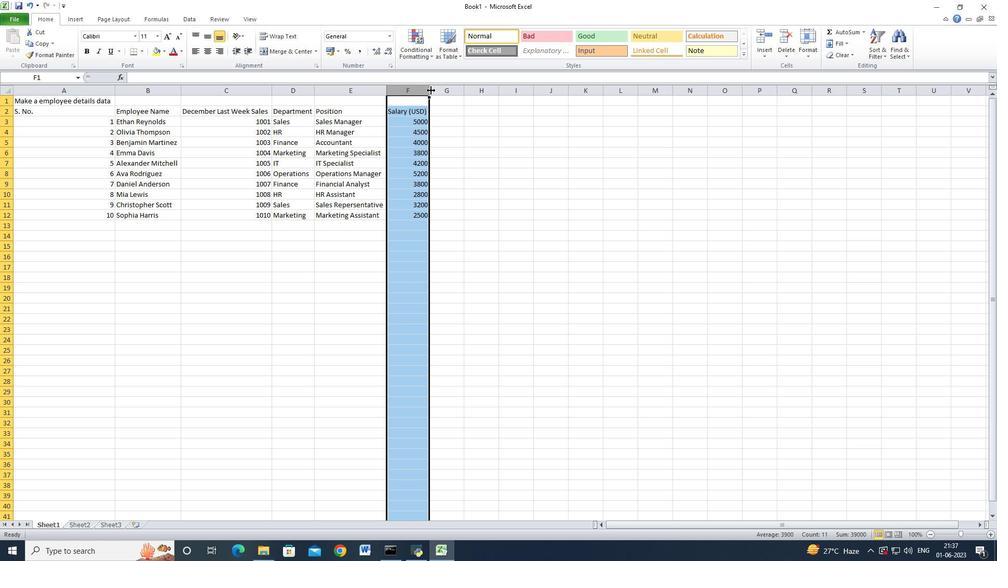 
Action: Mouse moved to (431, 90)
Screenshot: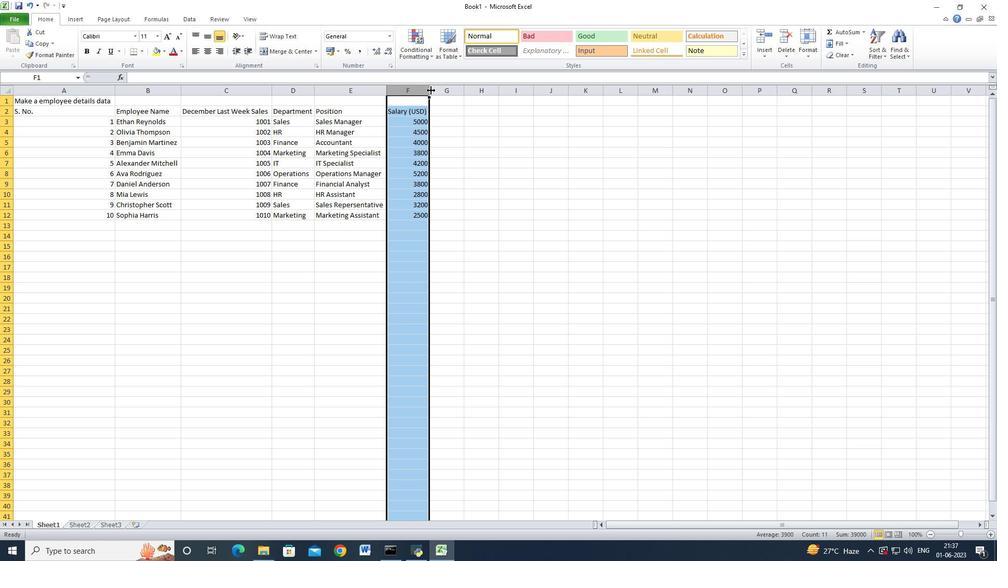 
Action: Mouse pressed left at (431, 90)
Screenshot: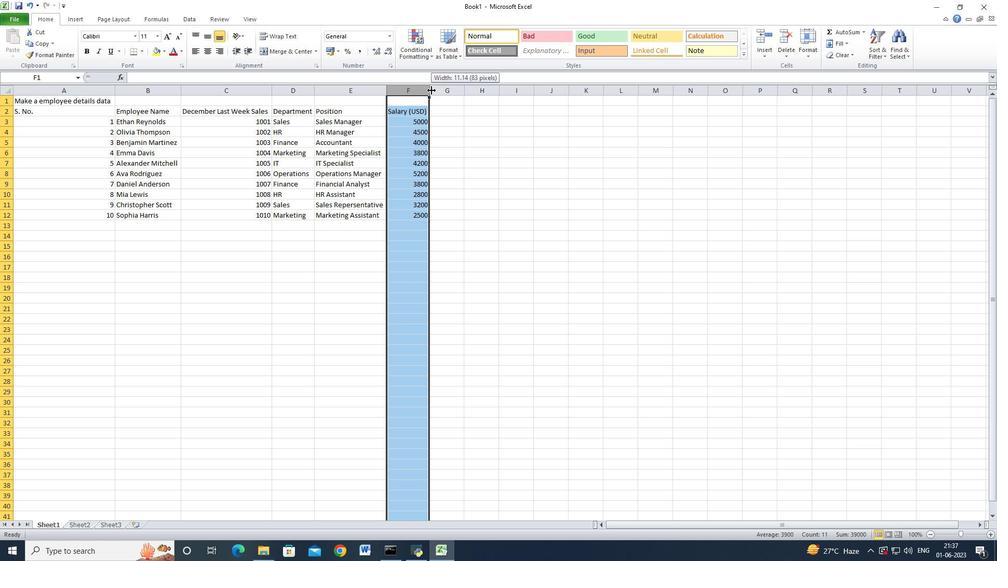 
Action: Mouse moved to (449, 125)
Screenshot: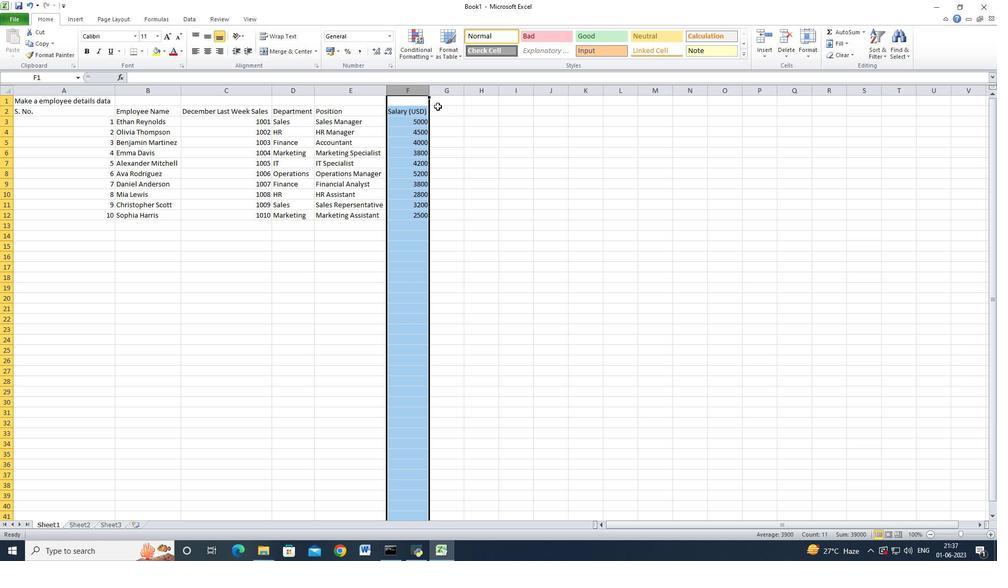 
Action: Mouse pressed left at (449, 125)
Screenshot: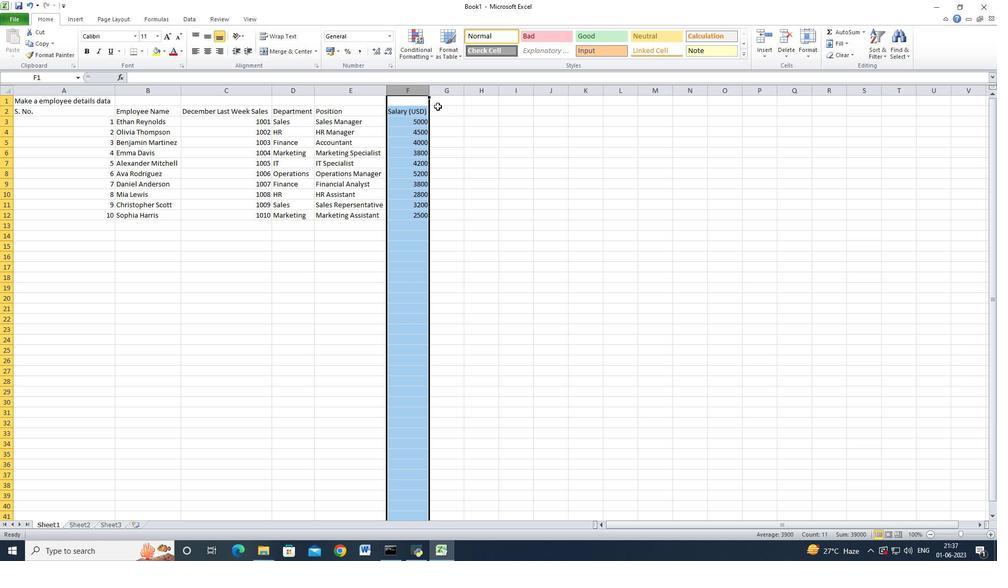 
Action: Mouse moved to (448, 112)
Screenshot: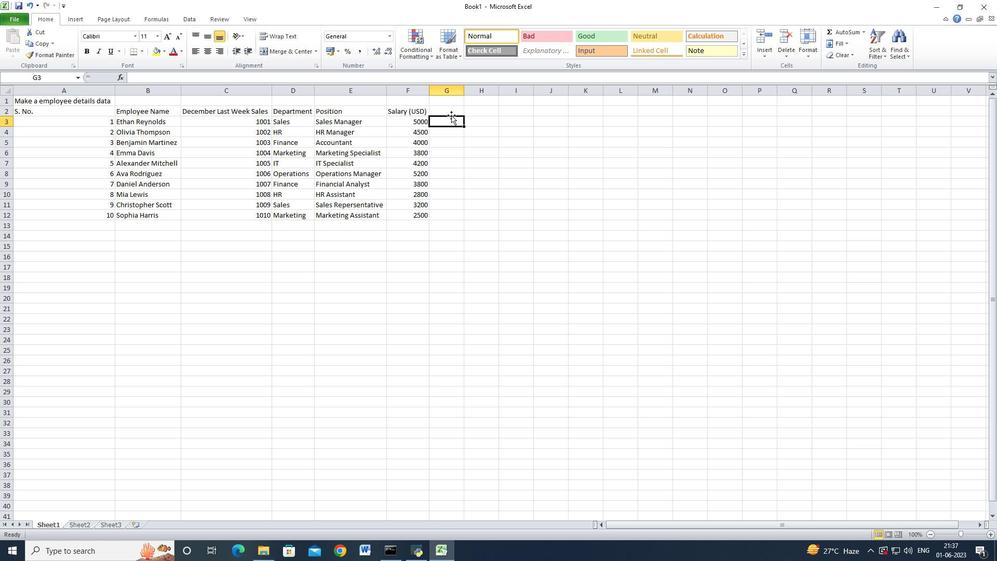 
Action: Mouse pressed left at (448, 112)
Screenshot: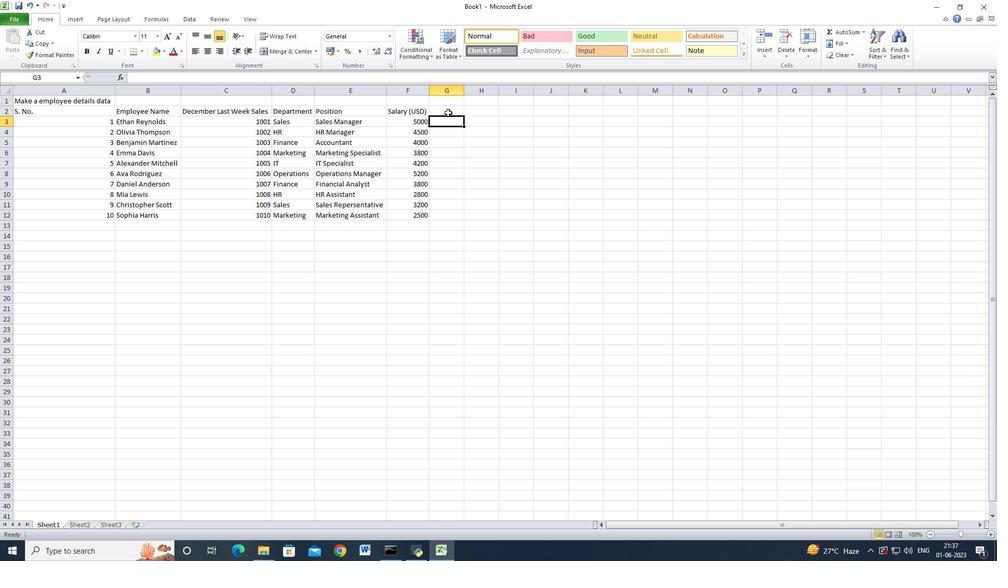
Action: Mouse moved to (470, 117)
Screenshot: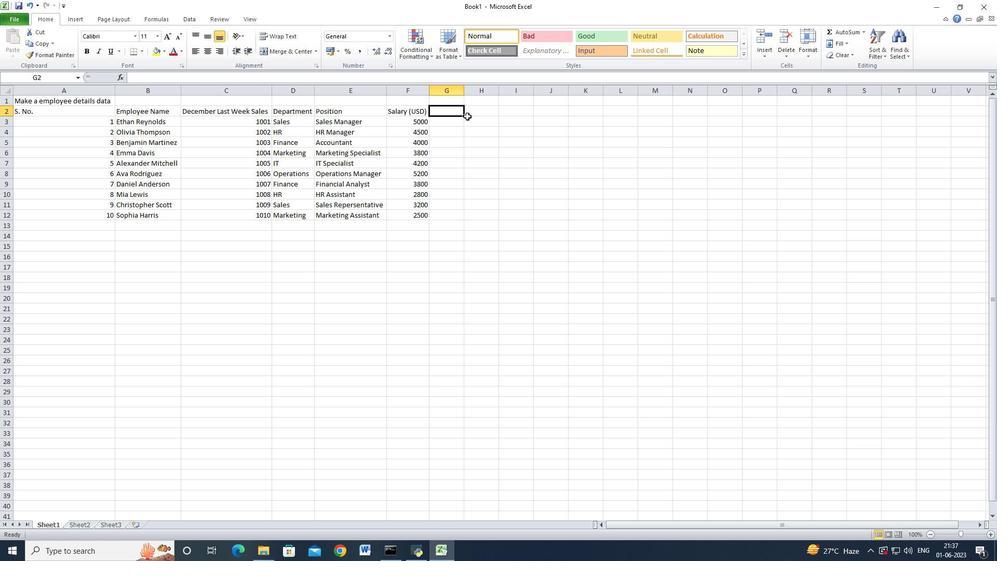 
Action: Key pressed <Key.shift_r><Key.shift_r><Key.shift_r><Key.shift_r>Start<Key.space><Key.shift_r>Date<Key.down>'1/15/2020<Key.down>'7/1/2019<Key.enter>'7<Key.backspace>3/10/2021<Key.down>'2/5/2022<Key.enter>'11/30/2018<Key.down>'6/15/2020<Key.down>'9/1/2021<Key.down>'4/20/2022<Key.enter>'2/10/2019<Key.enter>'9/5/2020<Key.enter><Key.up><Key.up>
Screenshot: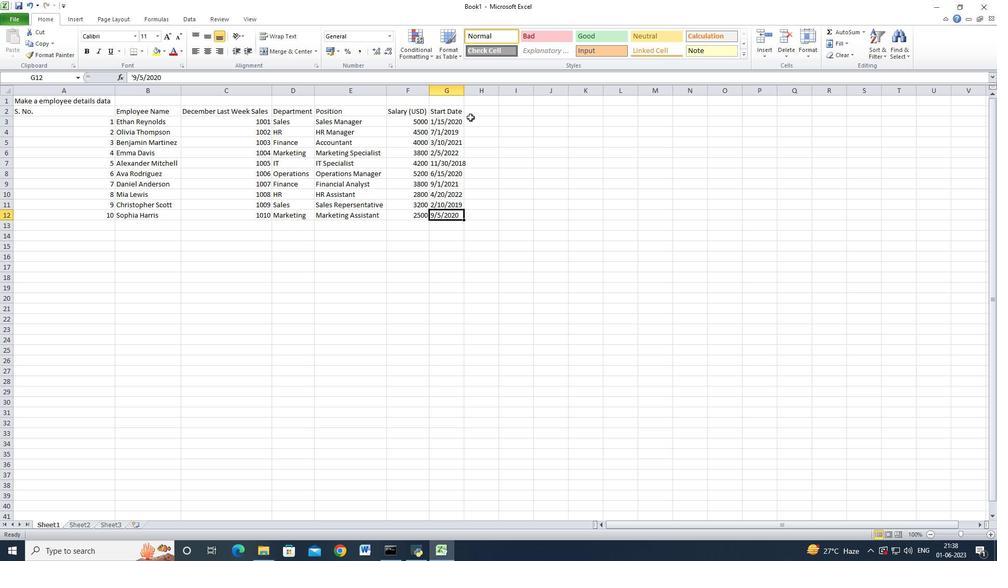 
Action: Mouse moved to (463, 93)
Screenshot: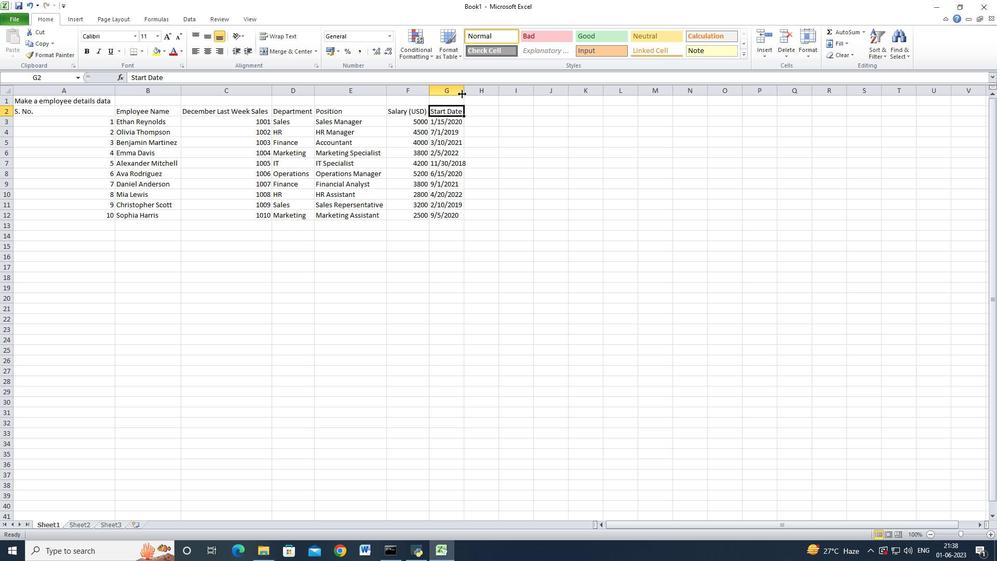 
Action: Mouse pressed left at (463, 93)
Screenshot: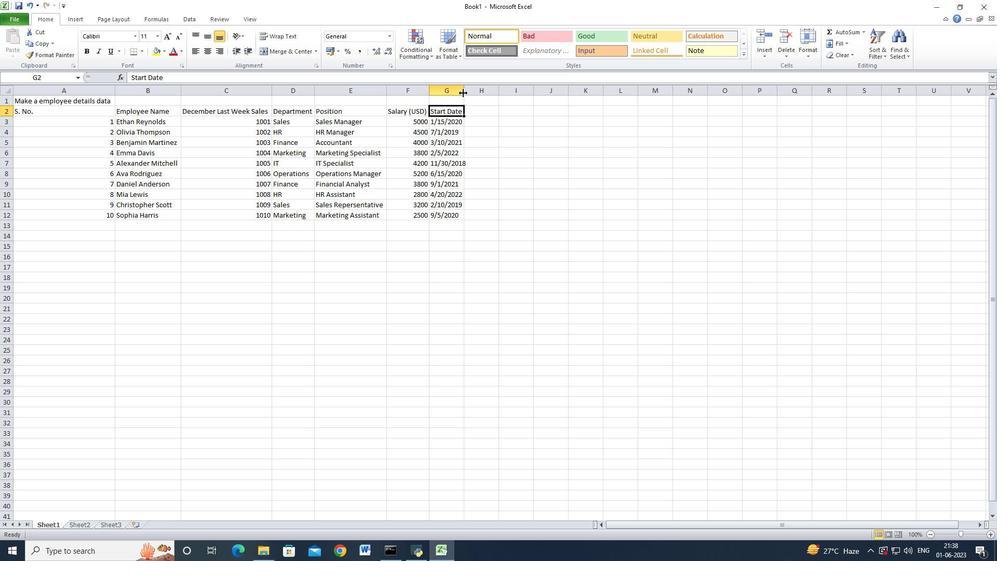 
Action: Mouse pressed left at (463, 93)
Screenshot: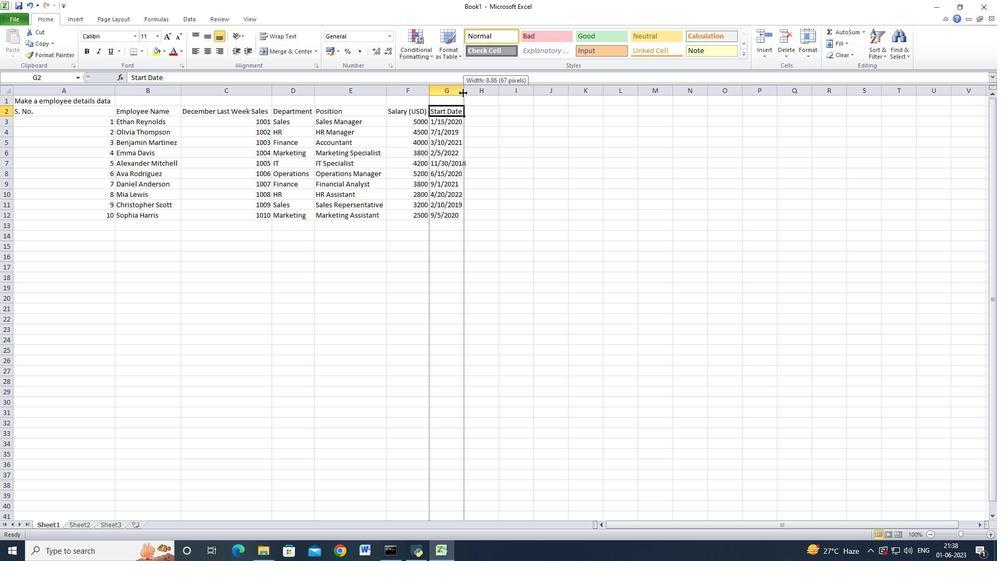 
Action: Mouse moved to (11, 16)
Screenshot: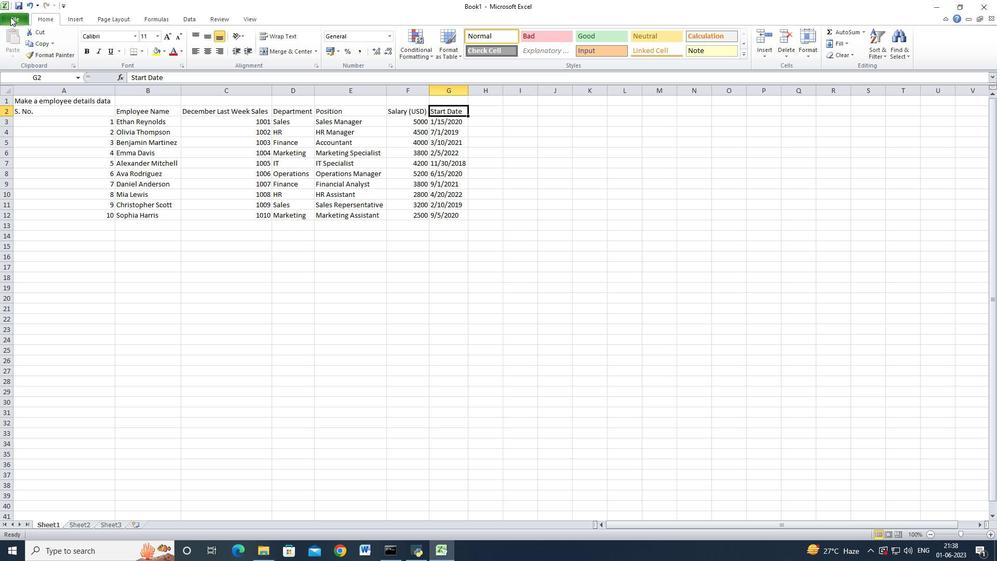 
Action: Mouse pressed left at (11, 16)
Screenshot: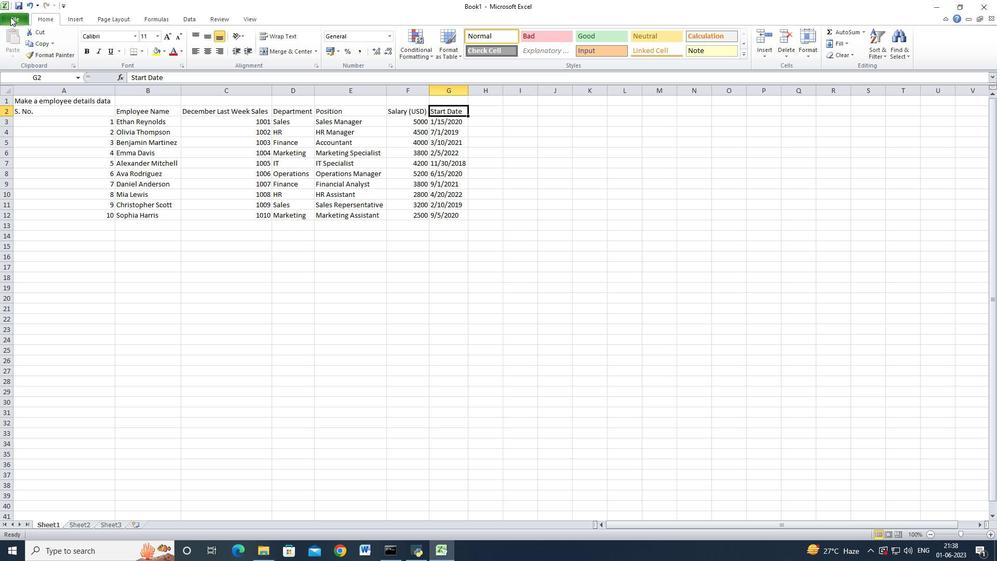 
Action: Mouse moved to (35, 53)
Screenshot: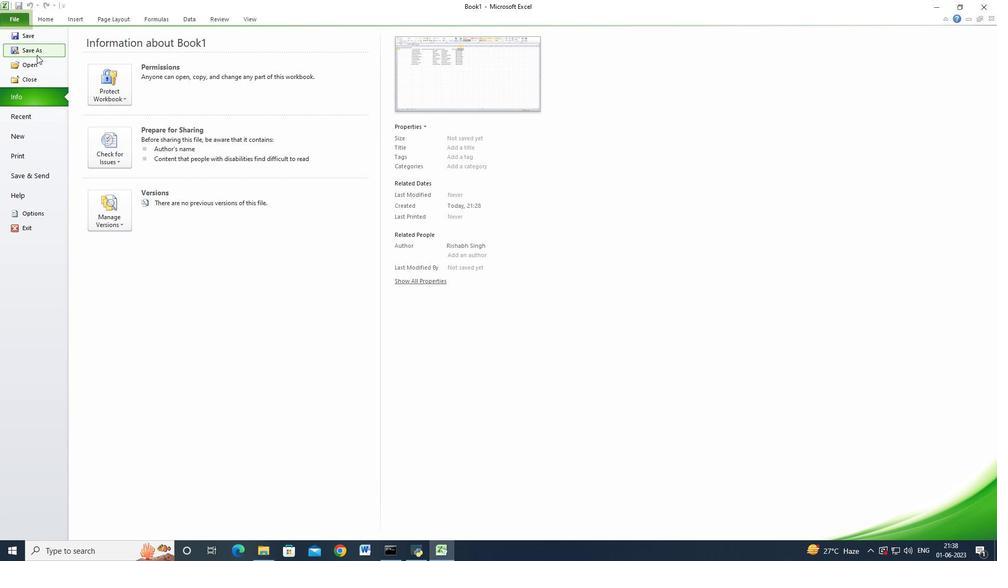 
Action: Mouse pressed left at (35, 53)
Screenshot: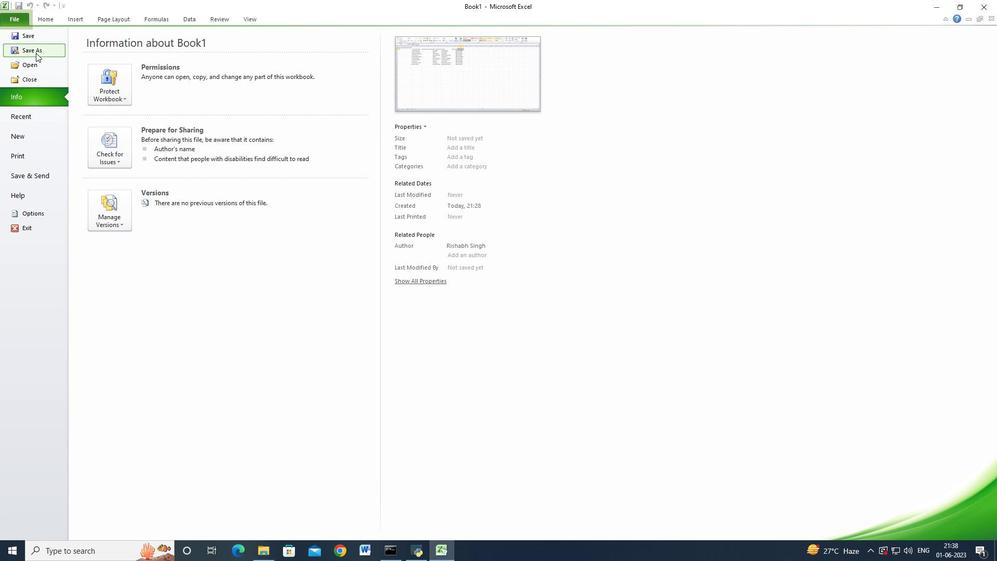 
Action: Mouse moved to (167, 200)
Screenshot: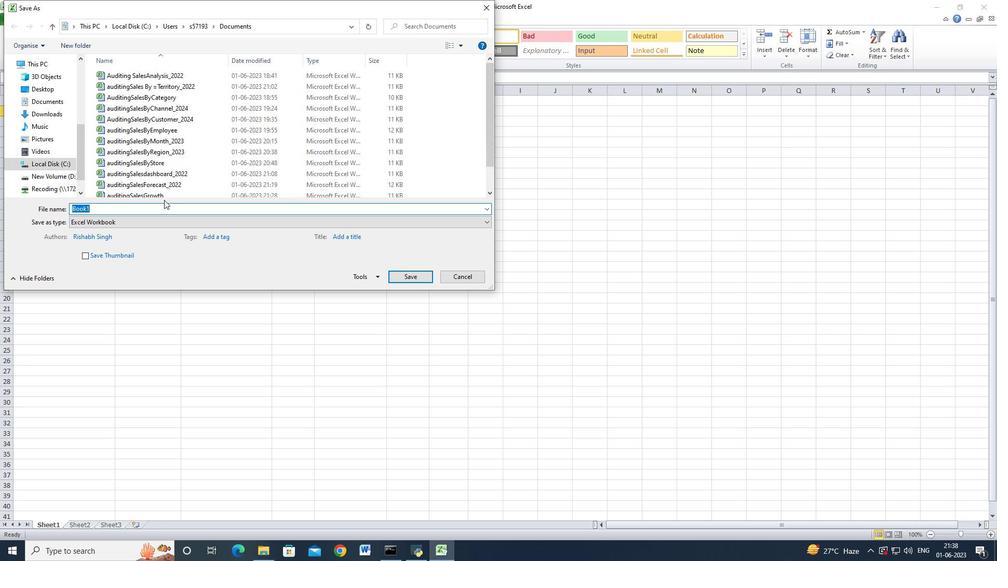 
Action: Key pressed <Key.shift_r>Au<Key.backspace><Key.backspace><Key.backspace>auditing<Key.shift_r>Sales<Key.shift>Performance<Key.shift_r>_2022
Screenshot: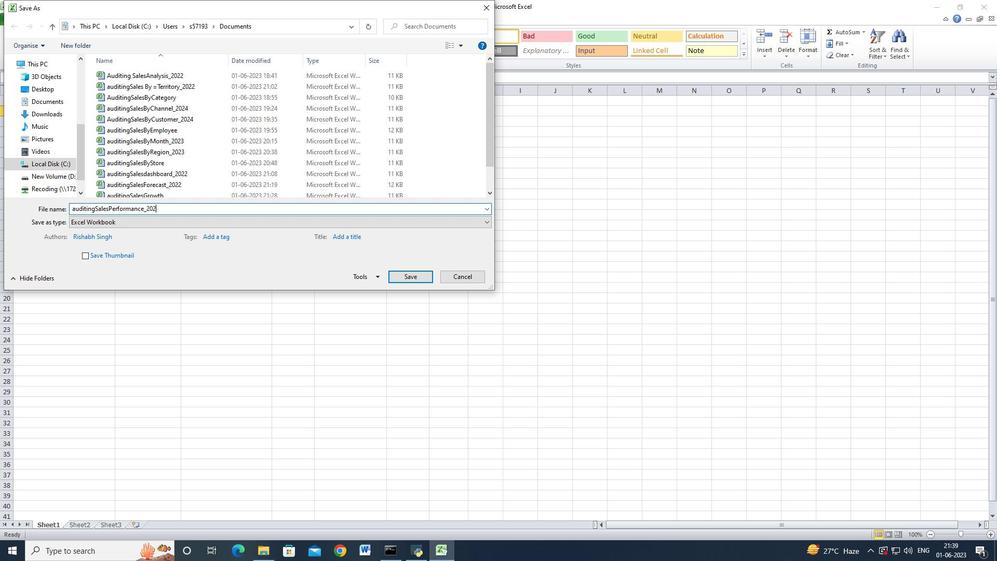 
Action: Mouse moved to (421, 277)
Screenshot: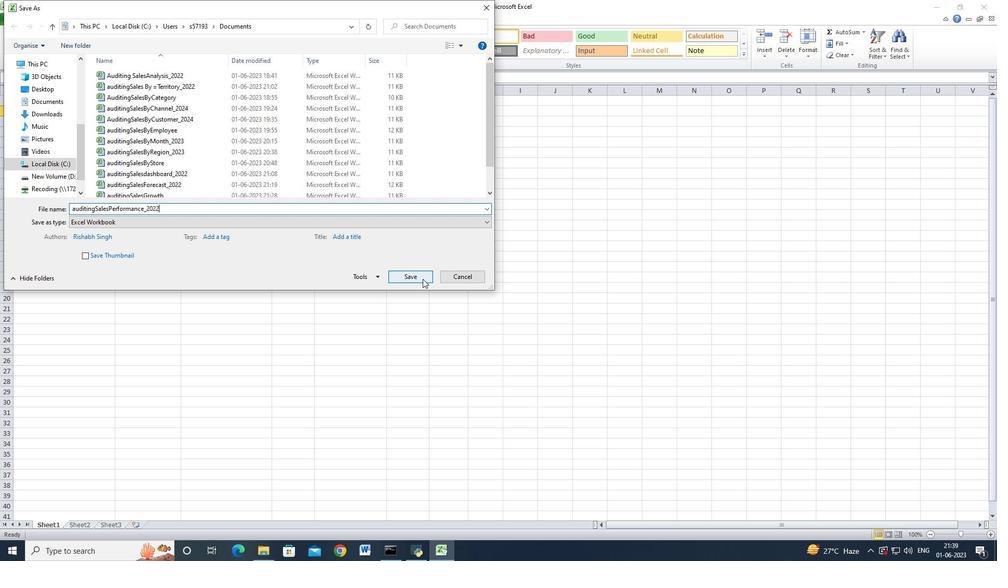 
Action: Mouse pressed left at (421, 277)
Screenshot: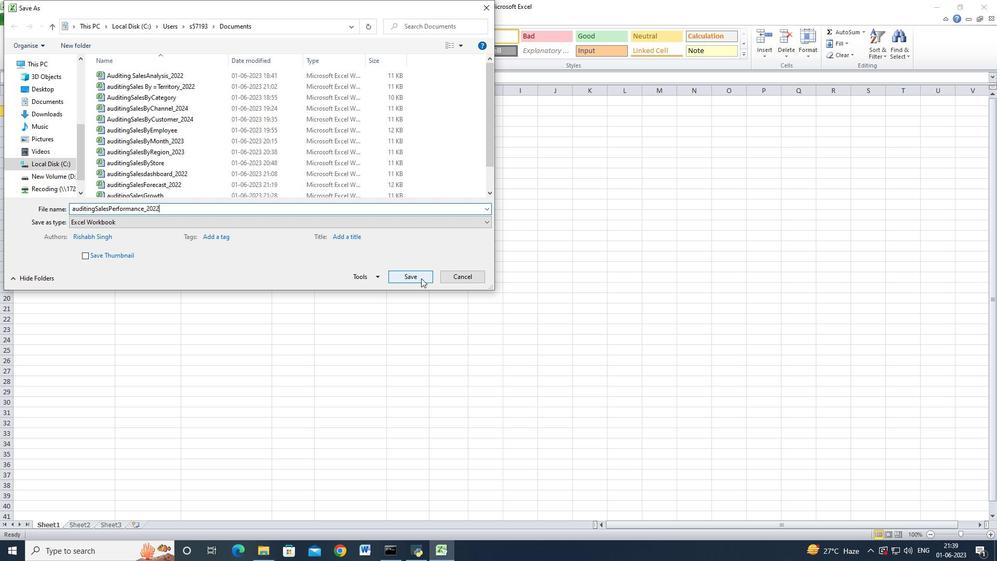 
Action: Mouse moved to (383, 298)
Screenshot: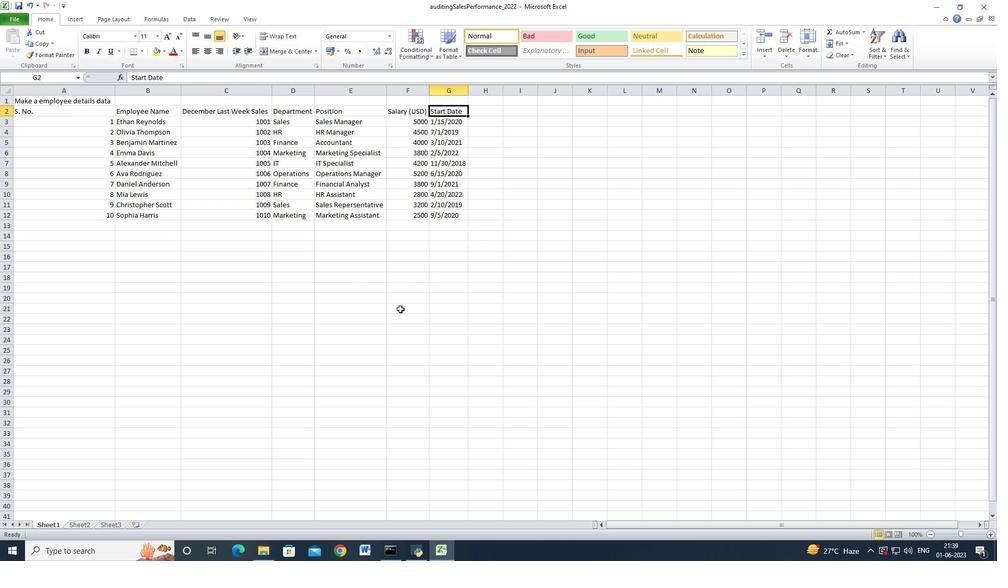 
